 Task: Search one way flight ticket for 5 adults, 2 children, 1 infant in seat and 1 infant on lap in economy from Cody: Yellowstone Regional Airport to New Bern: Coastal Carolina Regional Airport (was Craven County Regional) on 8-4-2023. Choice of flights is Sun country airlines. Number of bags: 10 checked bags. Price is upto 83000. Outbound departure time preference is 15:45.
Action: Mouse moved to (321, 272)
Screenshot: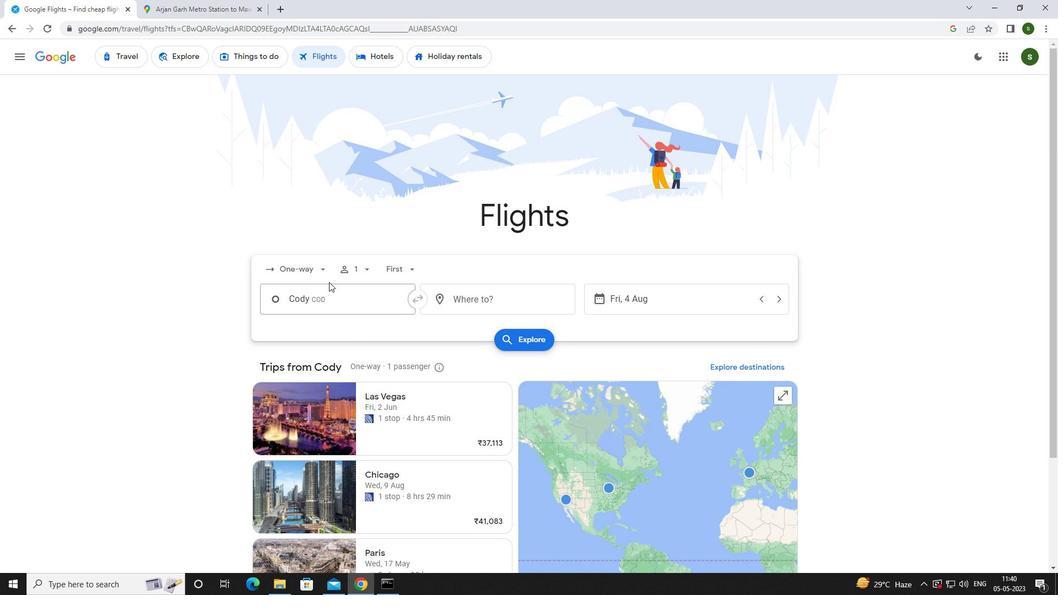 
Action: Mouse pressed left at (321, 272)
Screenshot: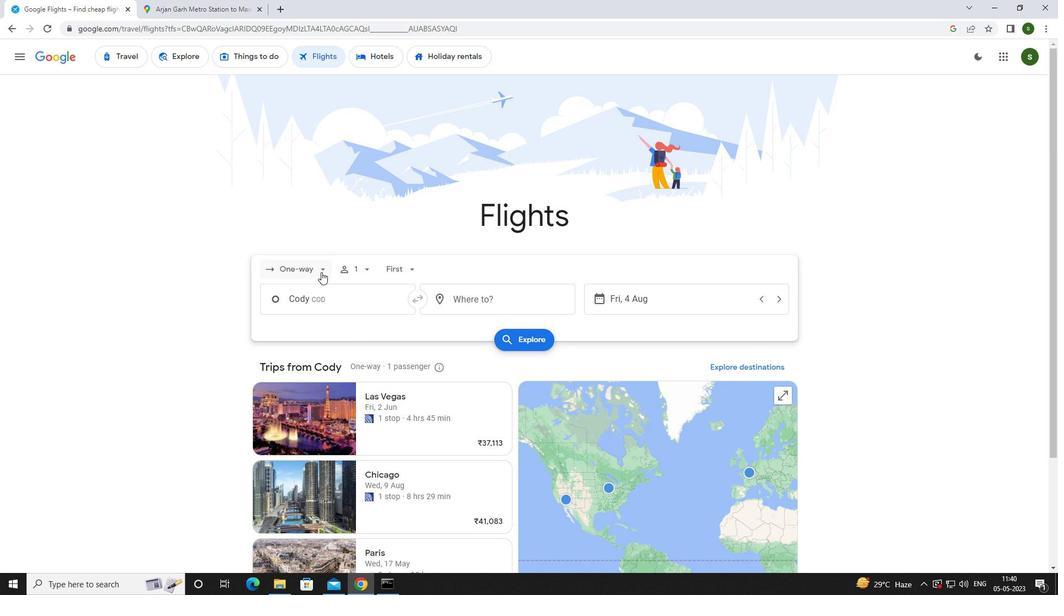 
Action: Mouse moved to (321, 313)
Screenshot: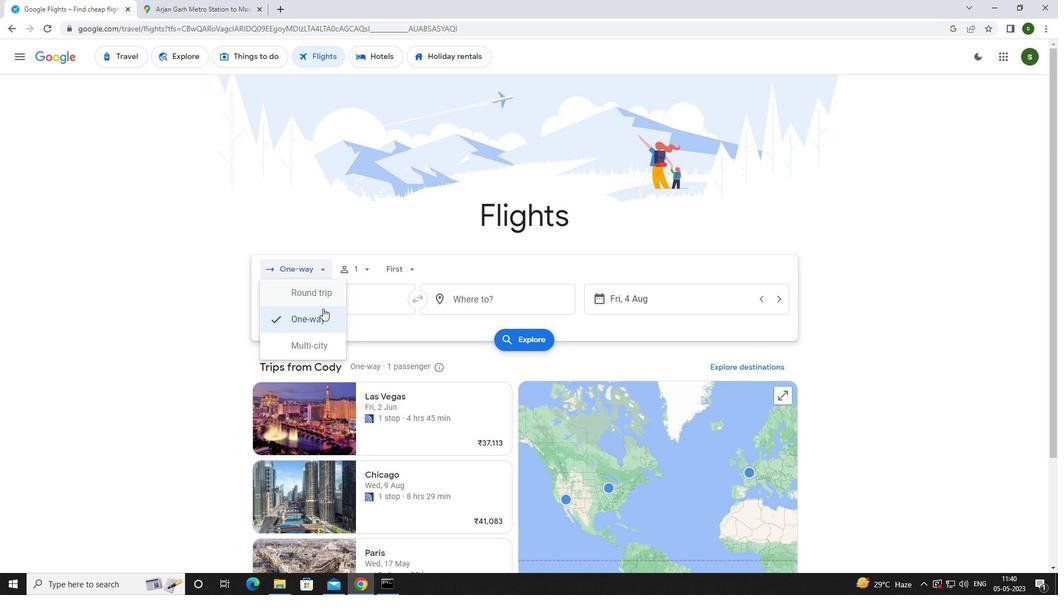 
Action: Mouse pressed left at (321, 313)
Screenshot: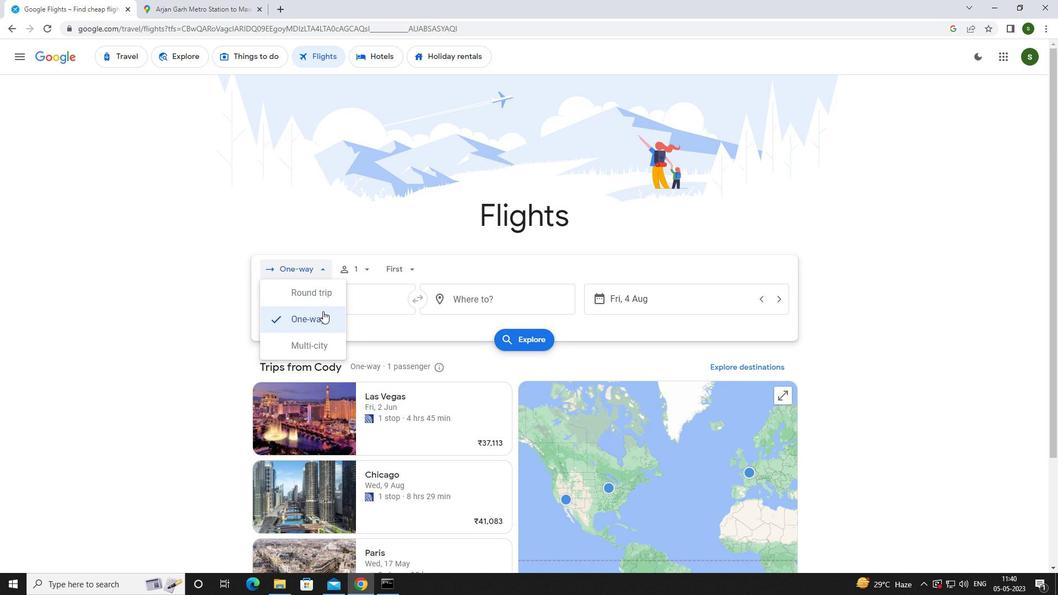
Action: Mouse moved to (368, 268)
Screenshot: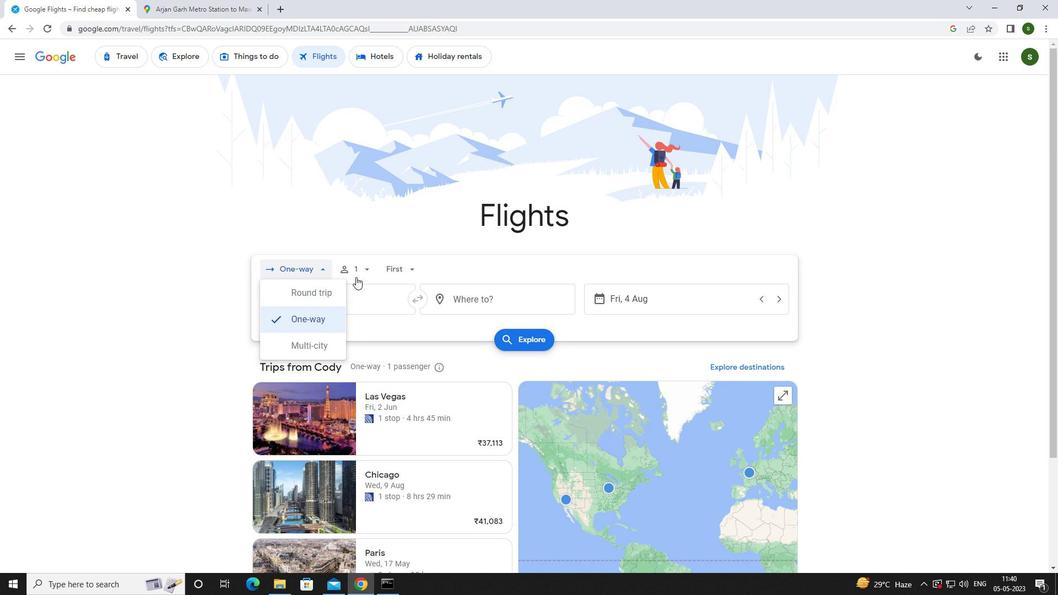 
Action: Mouse pressed left at (368, 268)
Screenshot: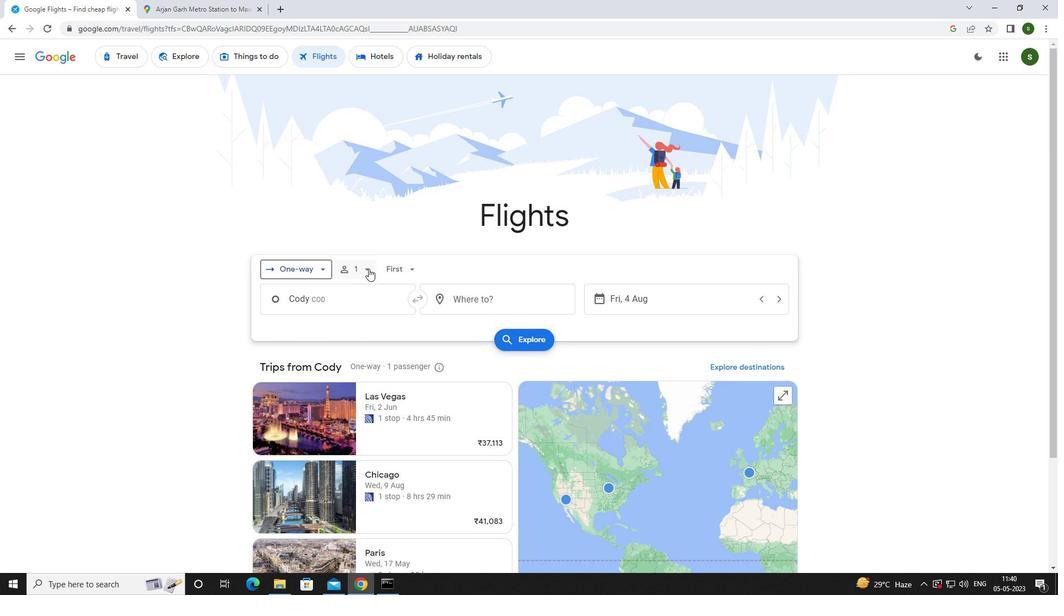 
Action: Mouse moved to (448, 295)
Screenshot: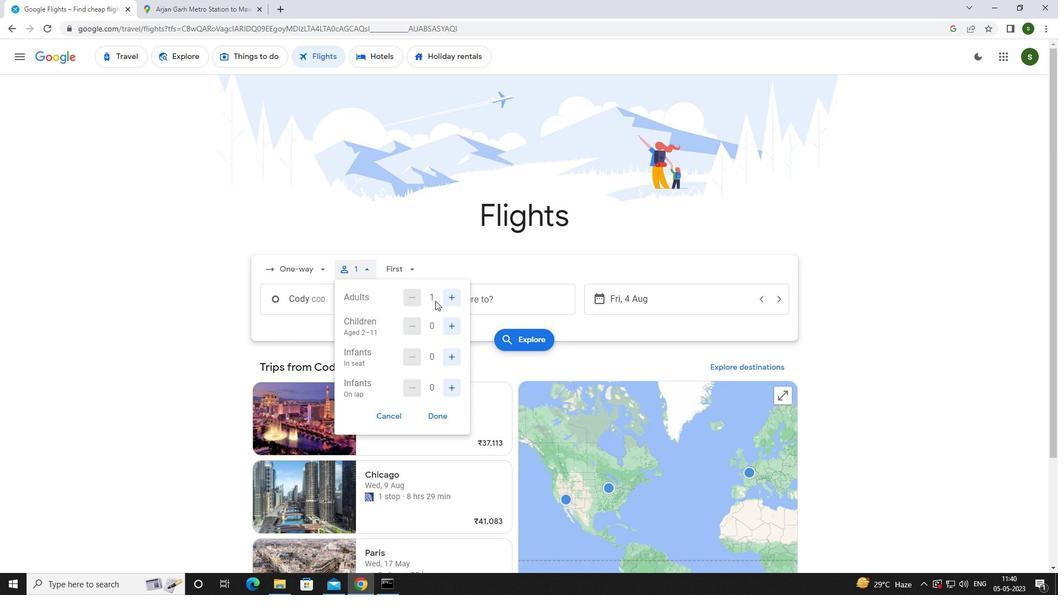 
Action: Mouse pressed left at (448, 295)
Screenshot: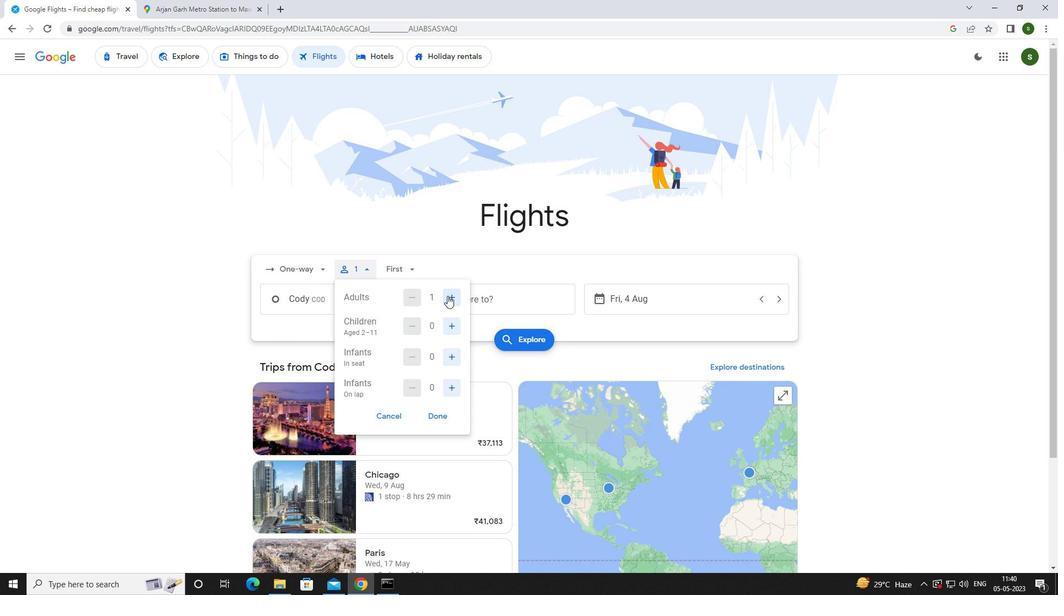 
Action: Mouse pressed left at (448, 295)
Screenshot: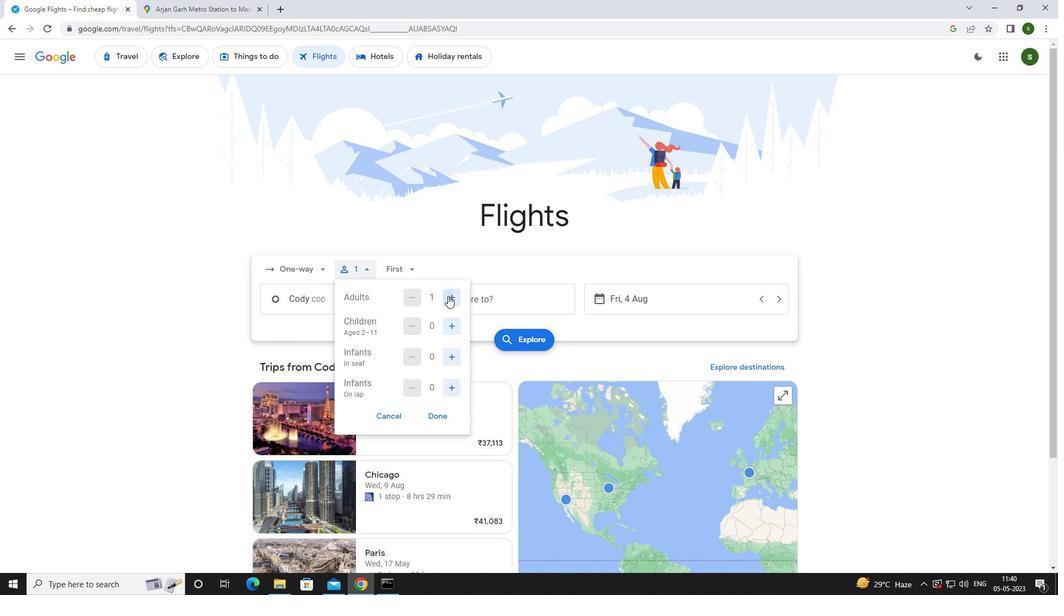 
Action: Mouse pressed left at (448, 295)
Screenshot: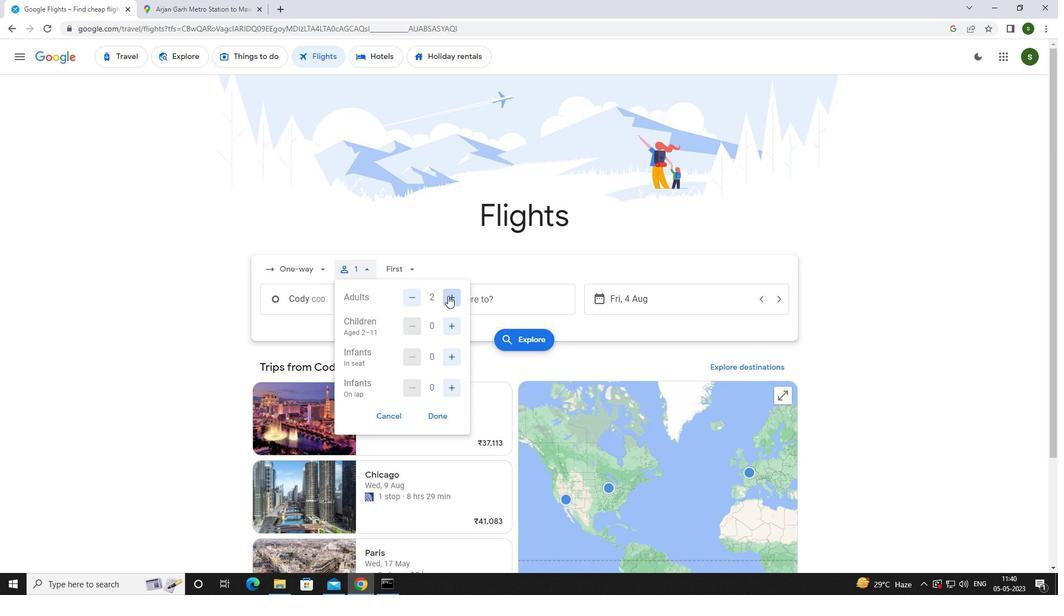 
Action: Mouse pressed left at (448, 295)
Screenshot: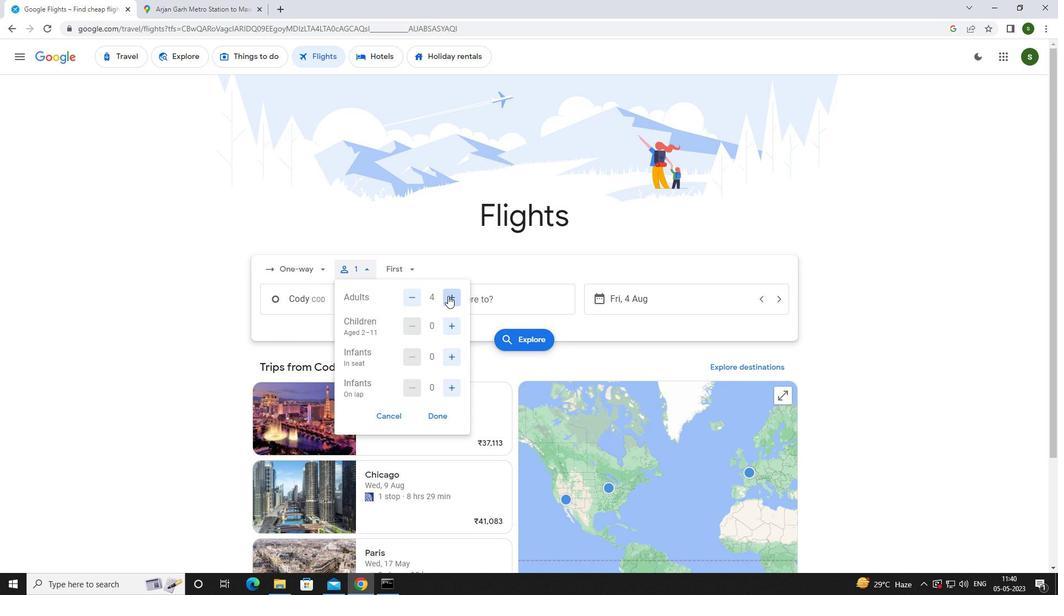 
Action: Mouse moved to (448, 322)
Screenshot: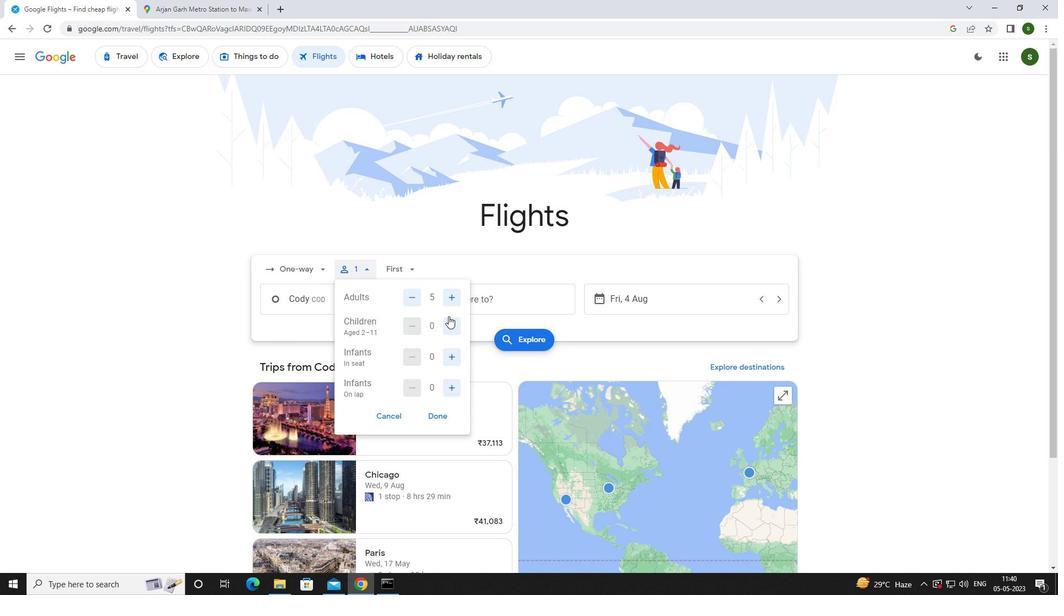 
Action: Mouse pressed left at (448, 322)
Screenshot: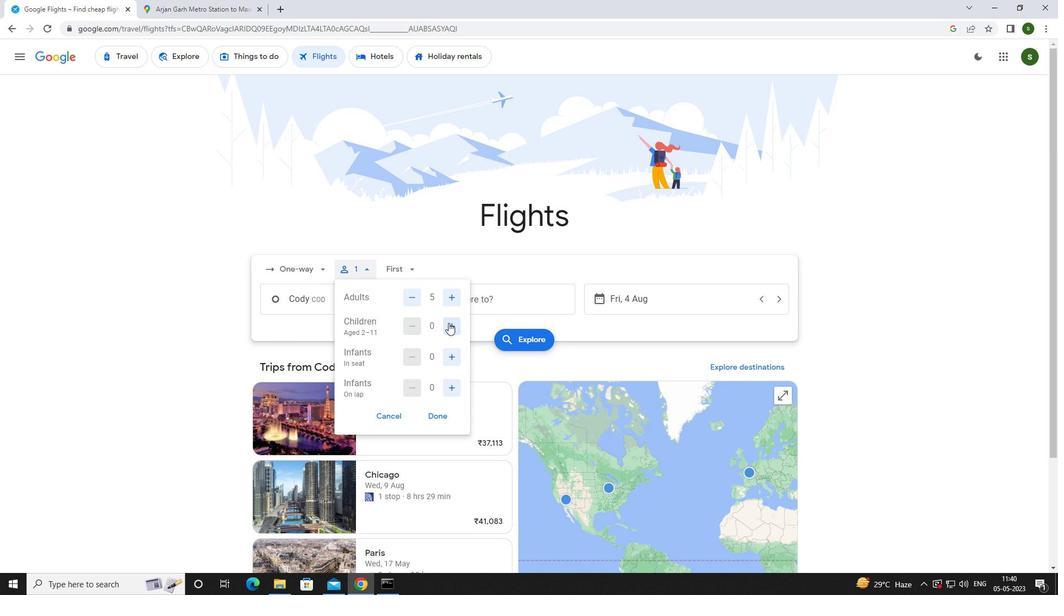 
Action: Mouse moved to (450, 322)
Screenshot: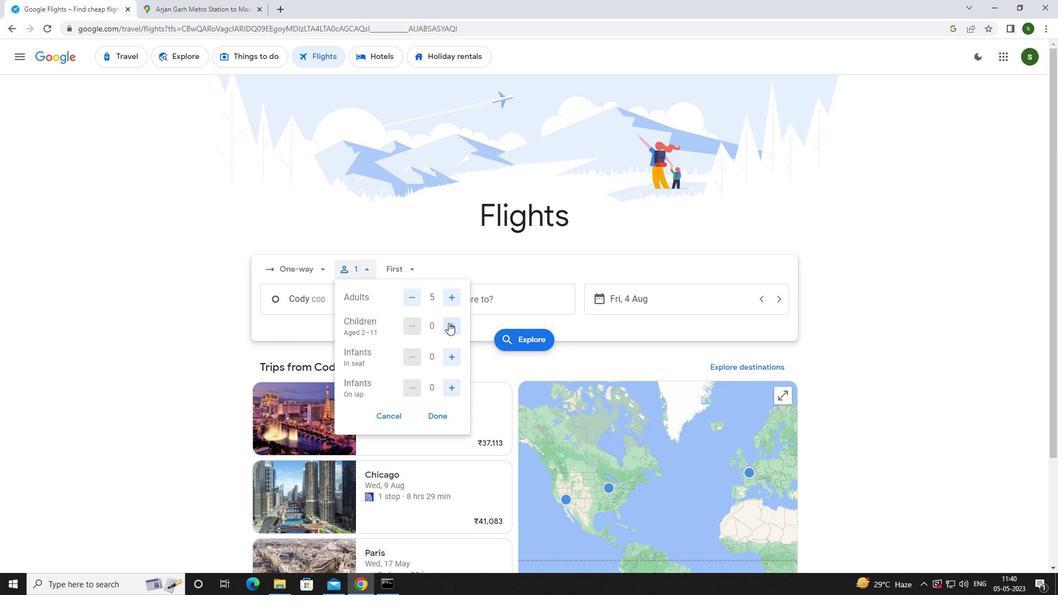 
Action: Mouse pressed left at (450, 322)
Screenshot: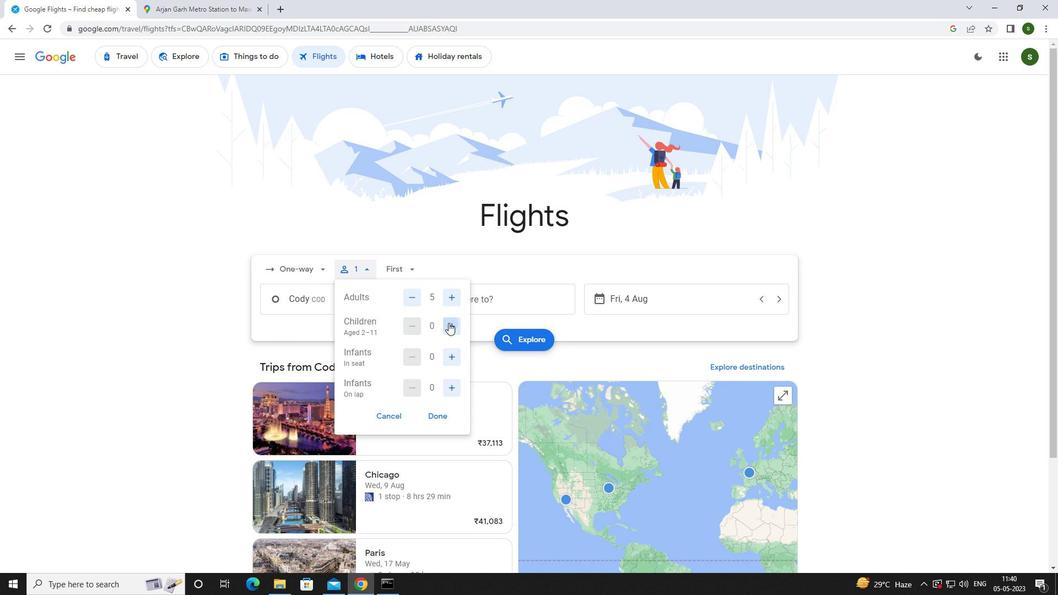 
Action: Mouse moved to (453, 349)
Screenshot: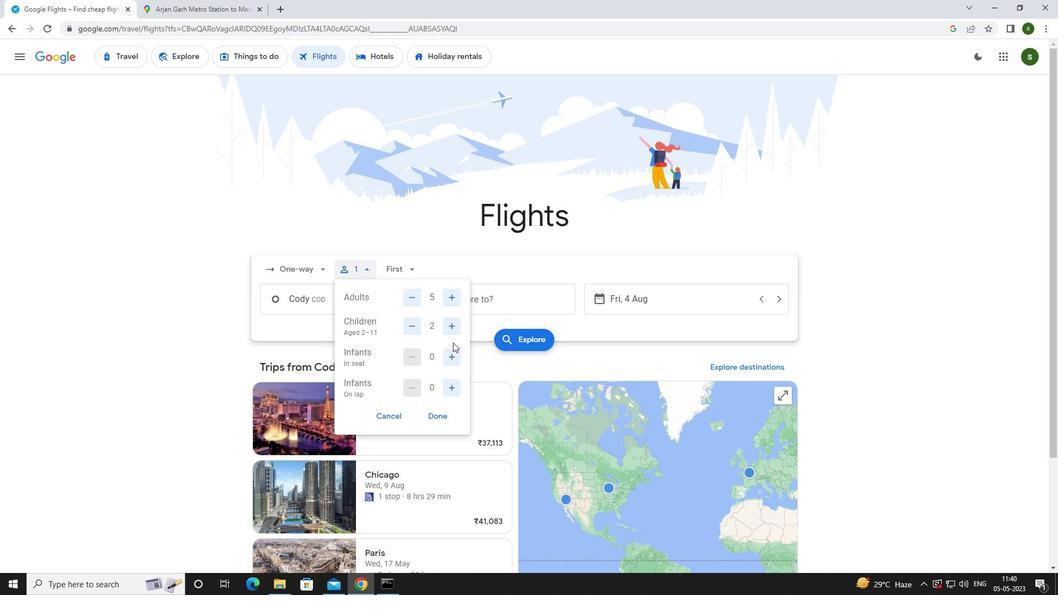 
Action: Mouse pressed left at (453, 349)
Screenshot: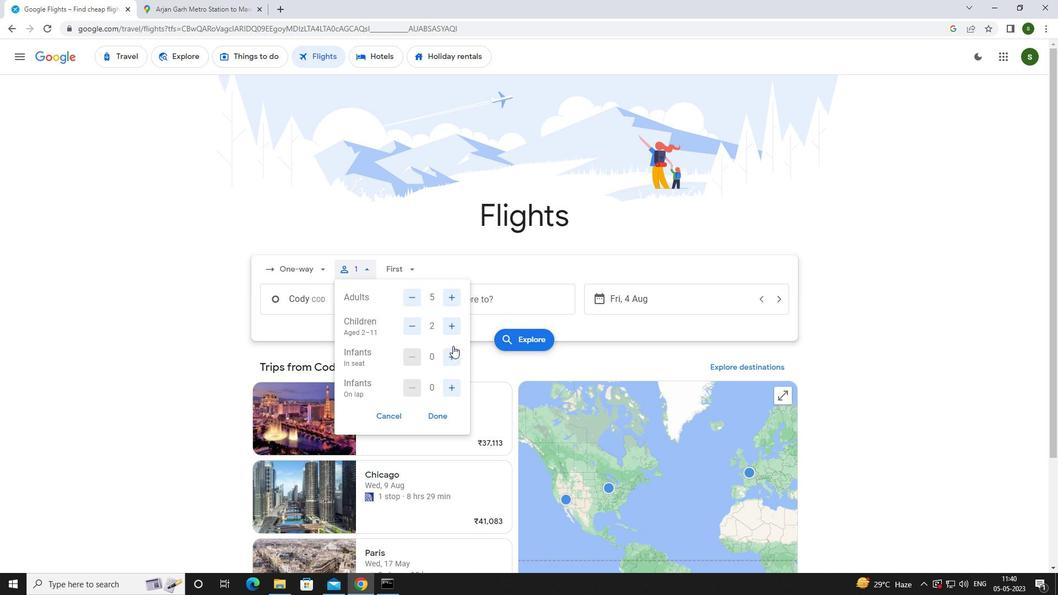 
Action: Mouse moved to (453, 388)
Screenshot: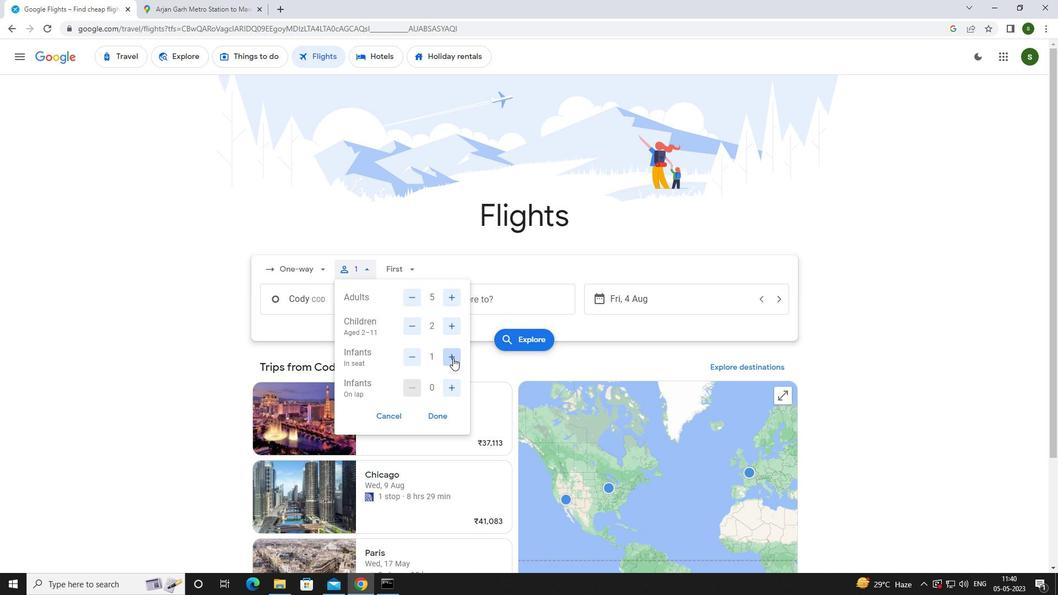 
Action: Mouse pressed left at (453, 388)
Screenshot: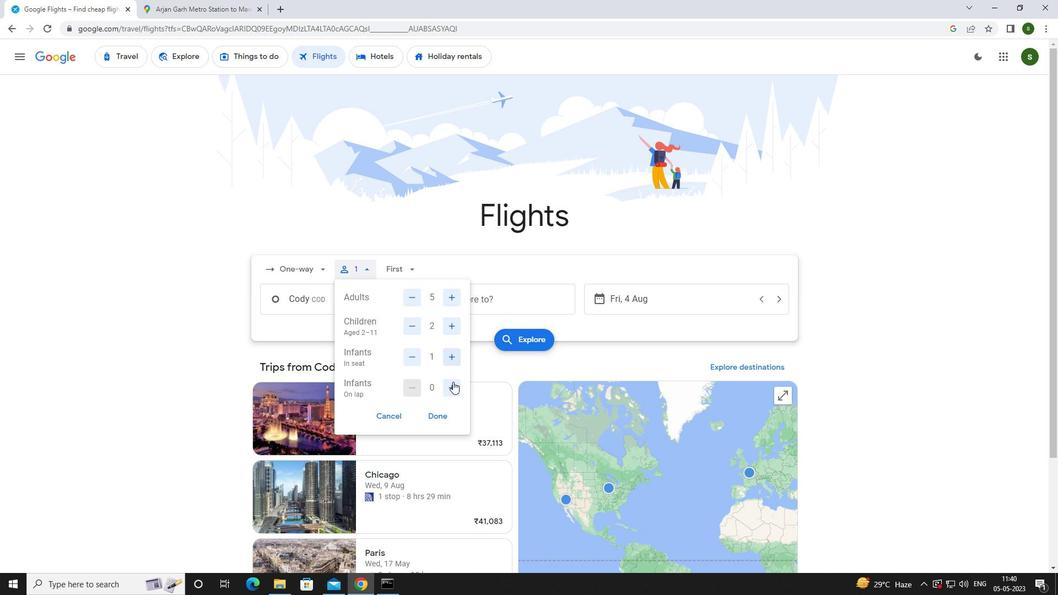 
Action: Mouse moved to (411, 272)
Screenshot: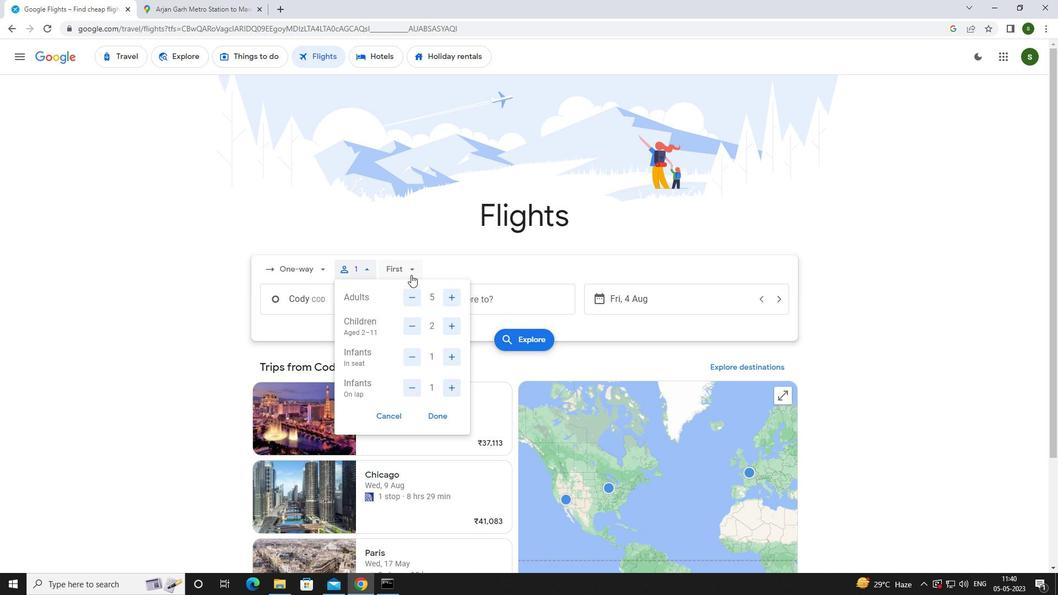 
Action: Mouse pressed left at (411, 272)
Screenshot: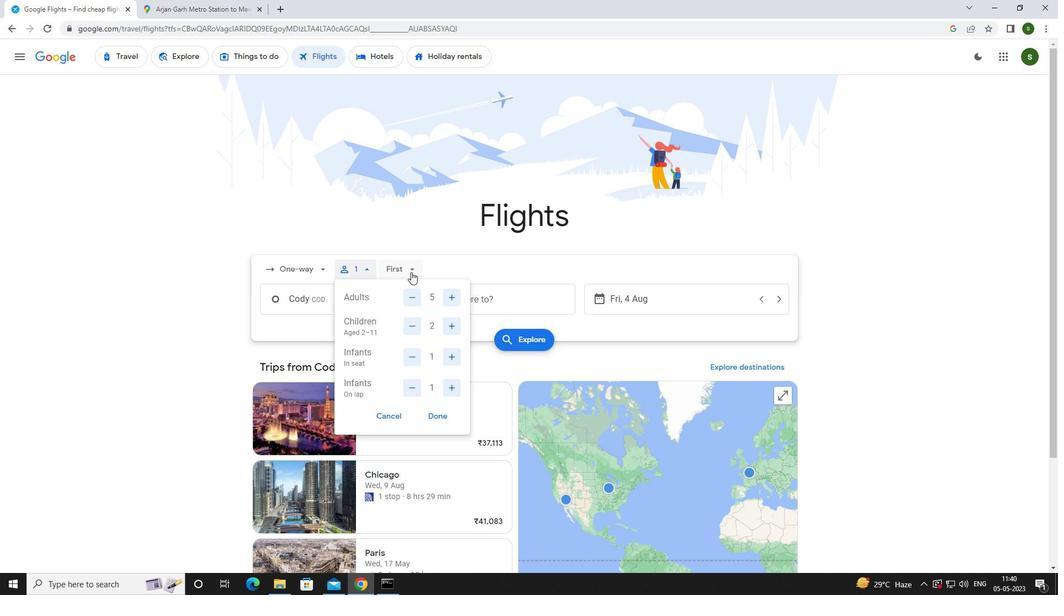 
Action: Mouse moved to (416, 295)
Screenshot: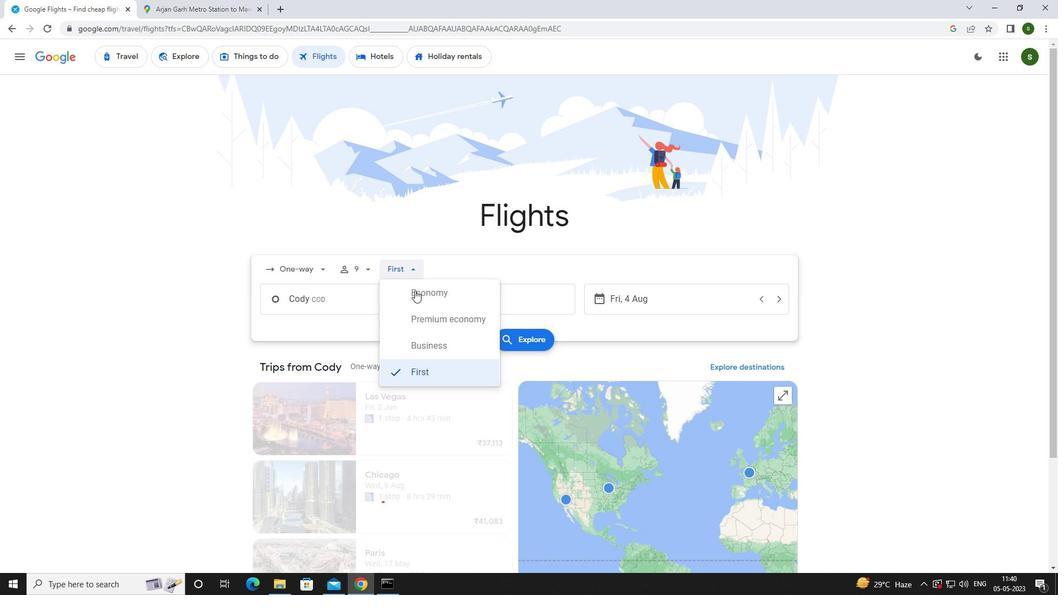 
Action: Mouse pressed left at (416, 295)
Screenshot: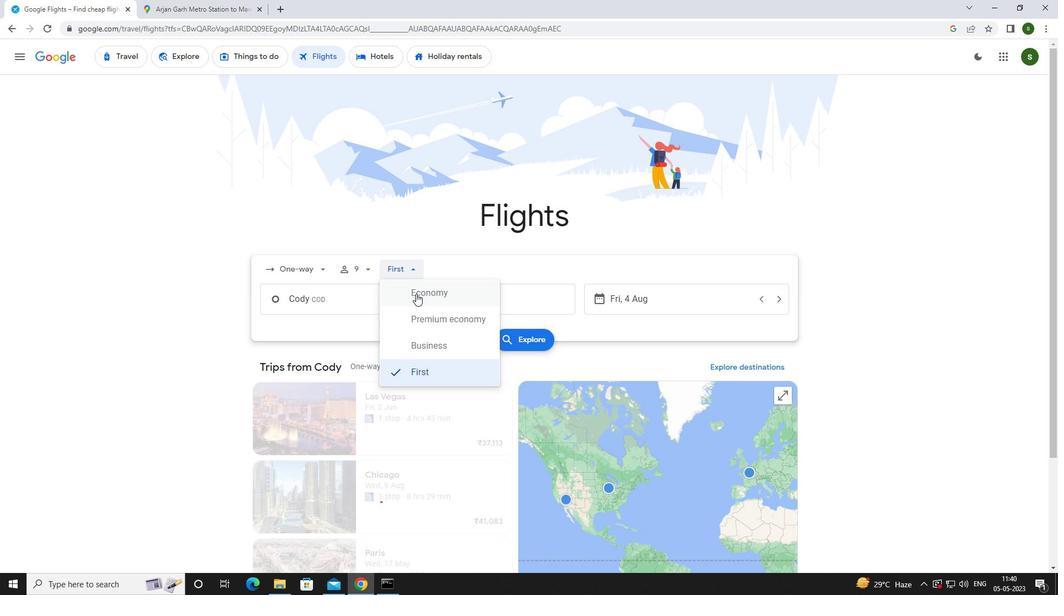 
Action: Mouse moved to (379, 298)
Screenshot: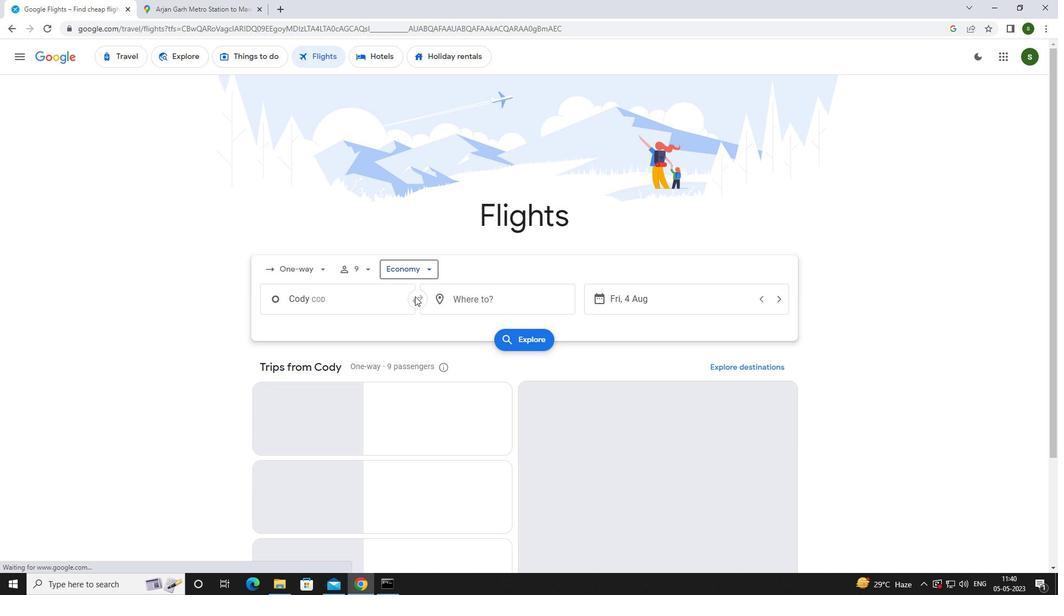 
Action: Mouse pressed left at (379, 298)
Screenshot: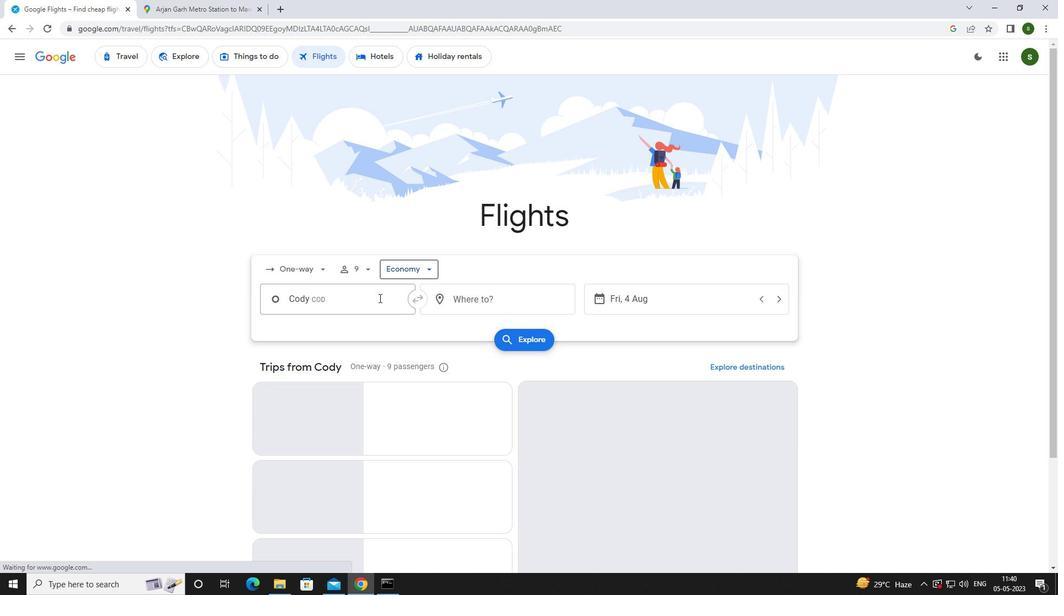 
Action: Key pressed <Key.caps_lock>c<Key.caps_lock>ody
Screenshot: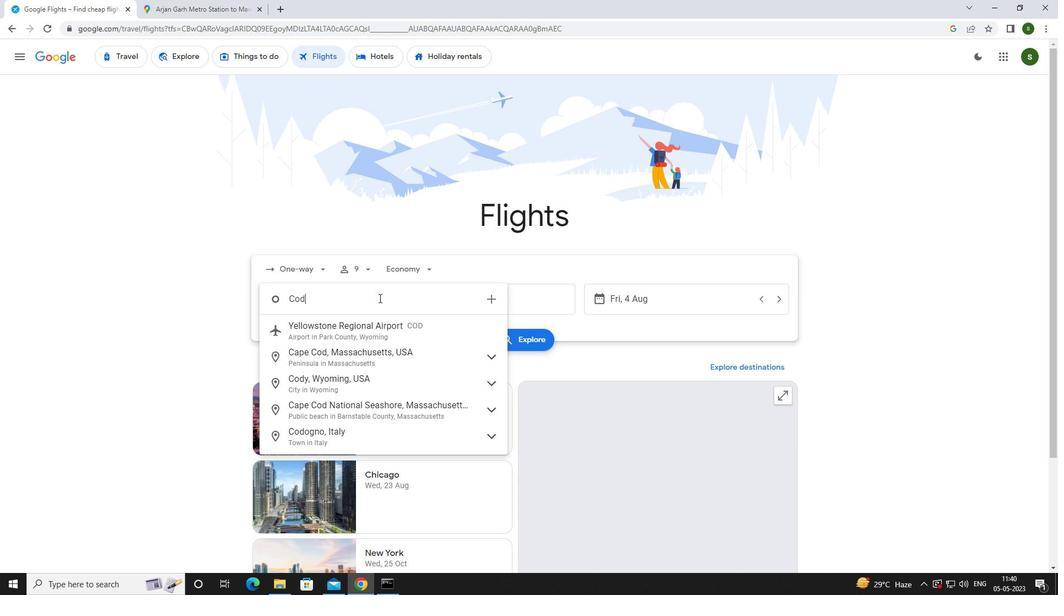 
Action: Mouse moved to (387, 363)
Screenshot: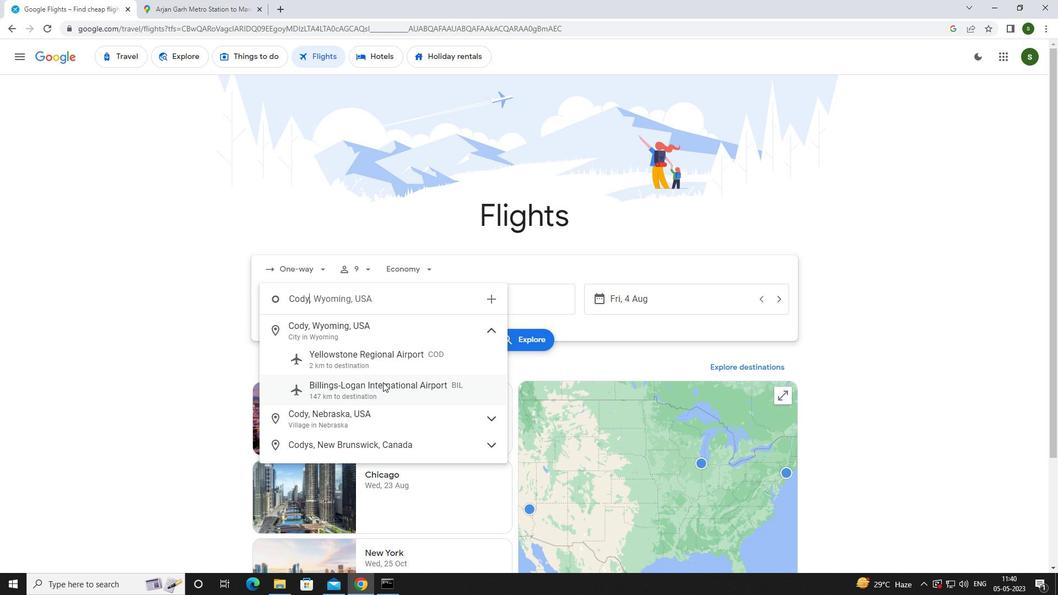 
Action: Mouse pressed left at (387, 363)
Screenshot: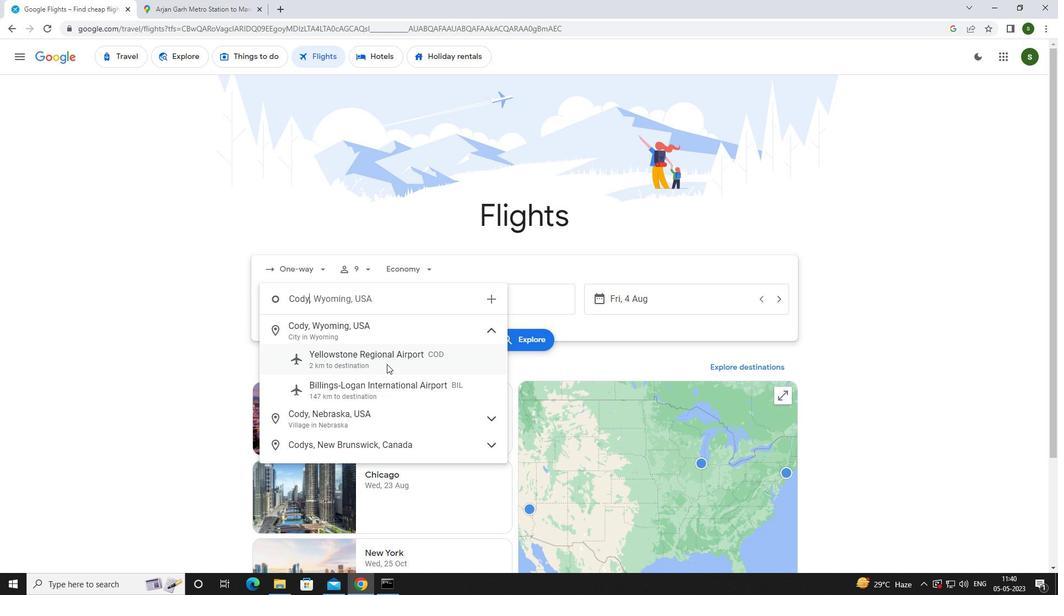 
Action: Mouse moved to (484, 294)
Screenshot: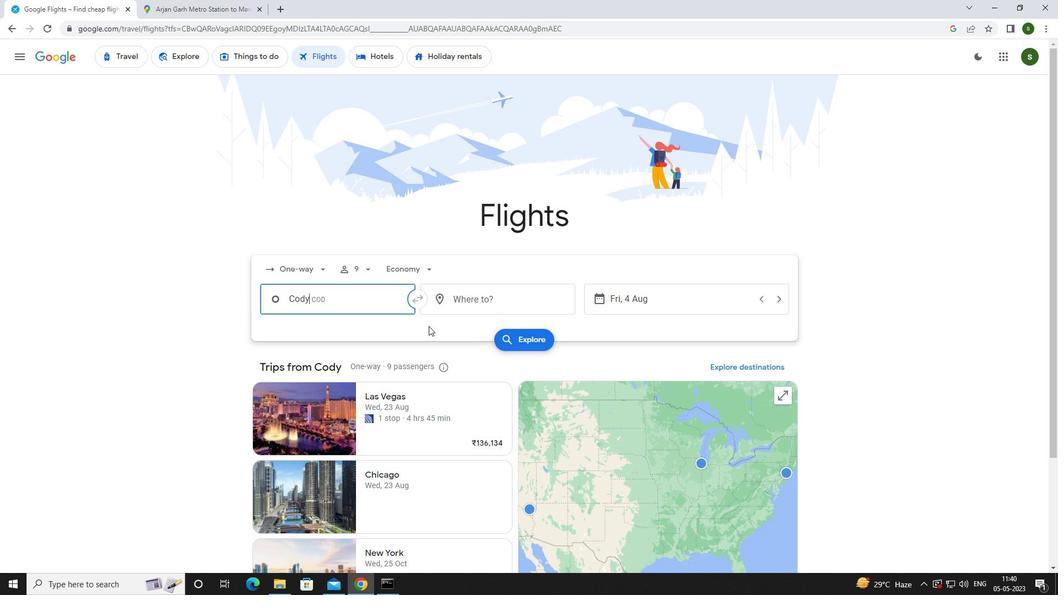 
Action: Mouse pressed left at (484, 294)
Screenshot: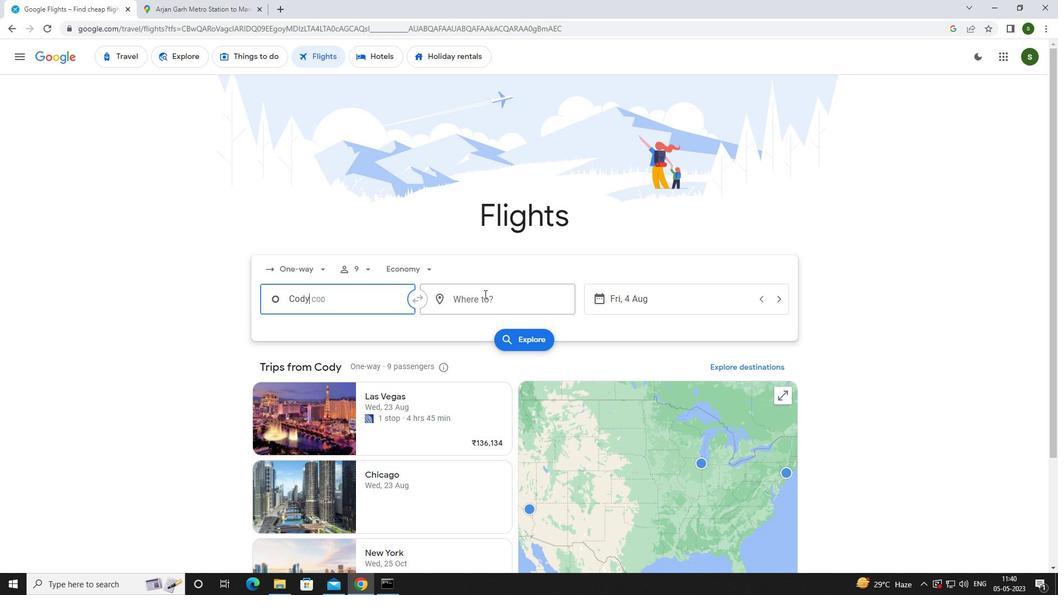 
Action: Key pressed <Key.caps_lock>c<Key.caps_lock>oastal
Screenshot: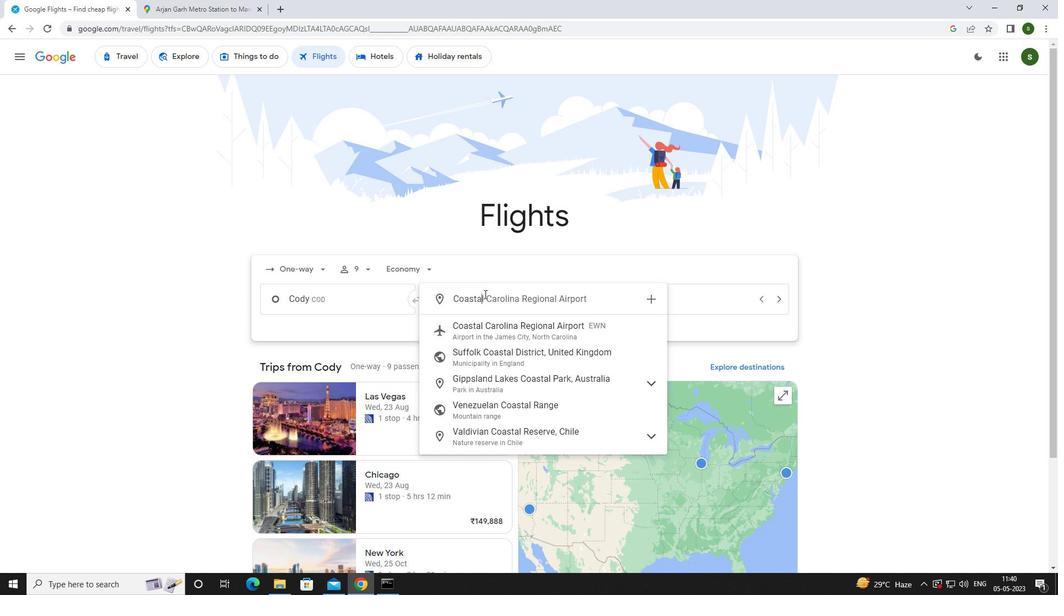 
Action: Mouse moved to (499, 324)
Screenshot: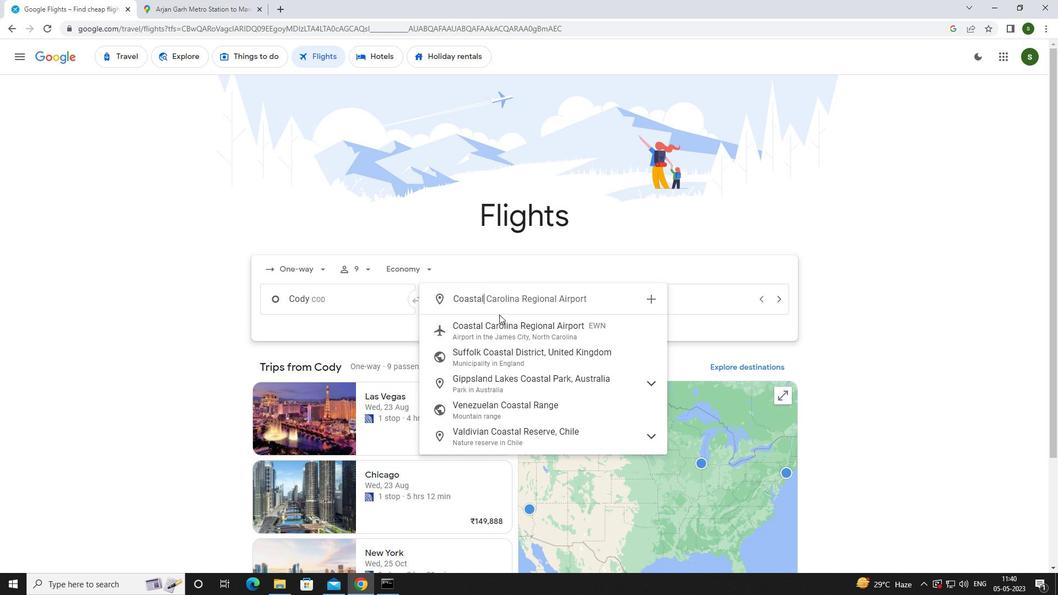 
Action: Mouse pressed left at (499, 324)
Screenshot: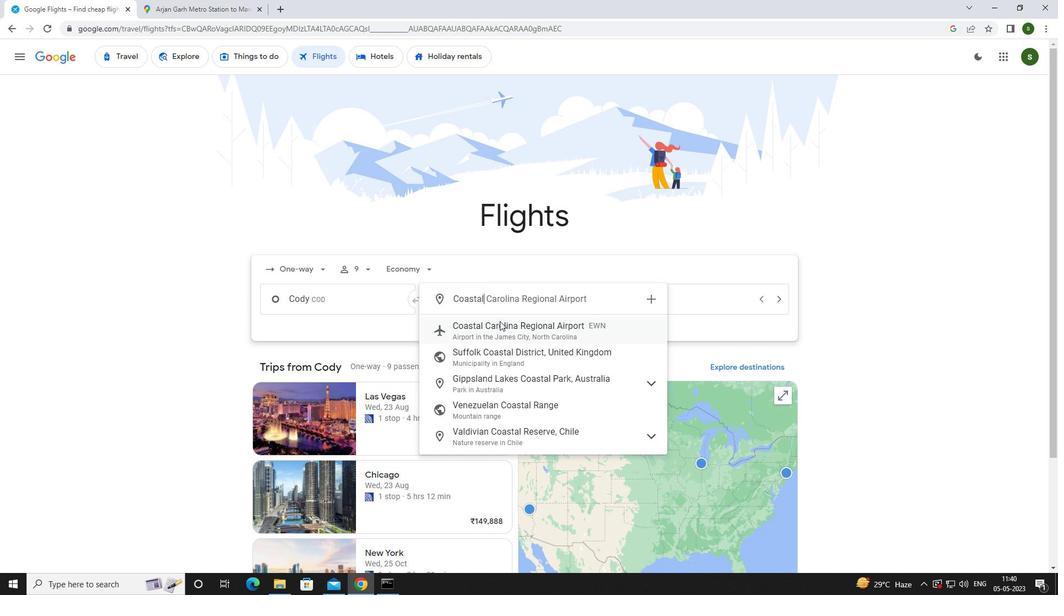 
Action: Mouse moved to (663, 297)
Screenshot: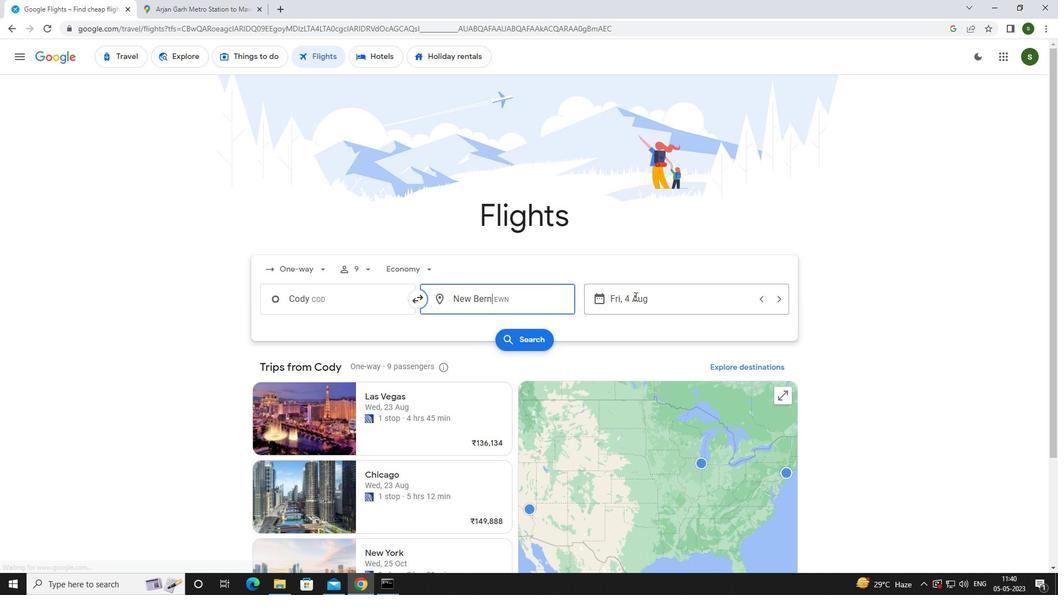 
Action: Mouse pressed left at (663, 297)
Screenshot: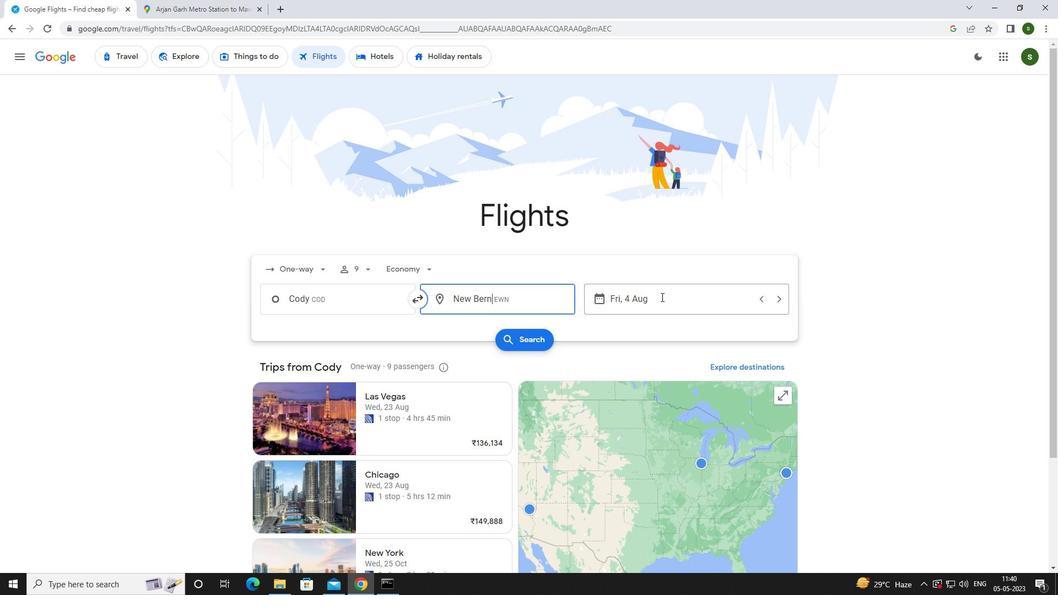 
Action: Mouse moved to (531, 372)
Screenshot: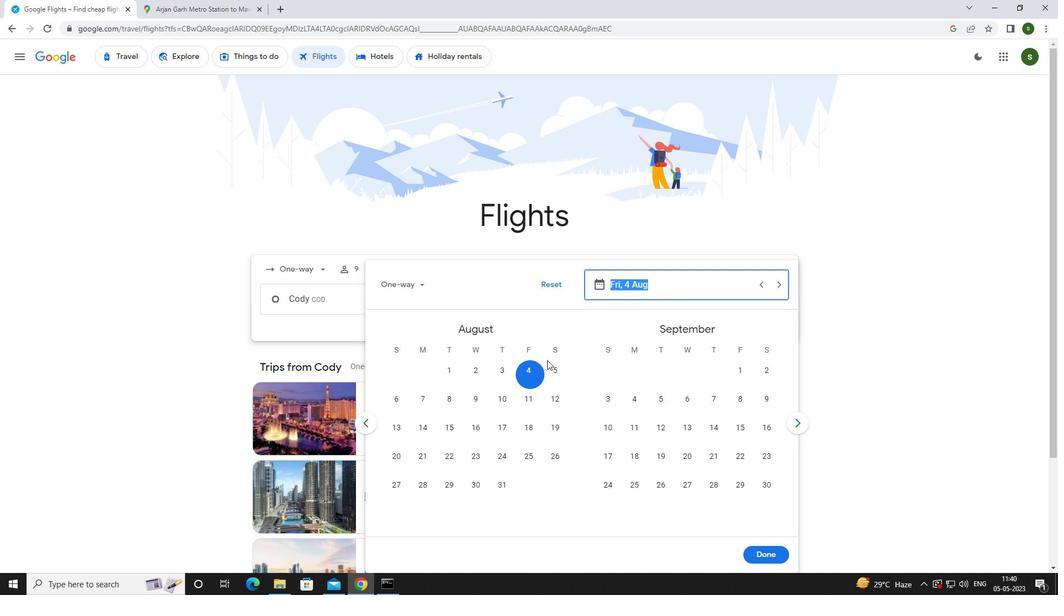 
Action: Mouse pressed left at (531, 372)
Screenshot: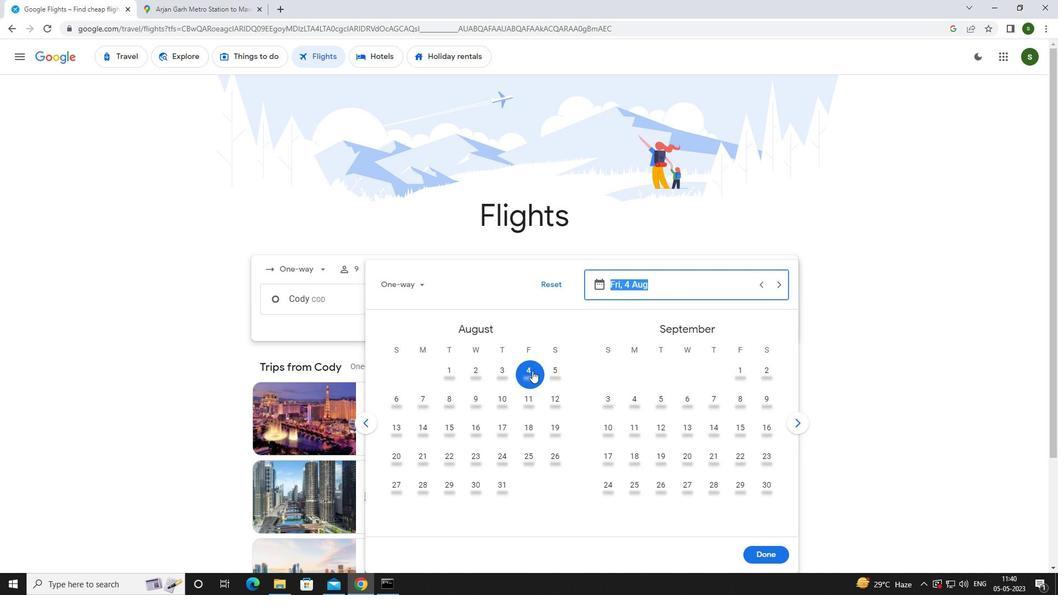 
Action: Mouse moved to (771, 550)
Screenshot: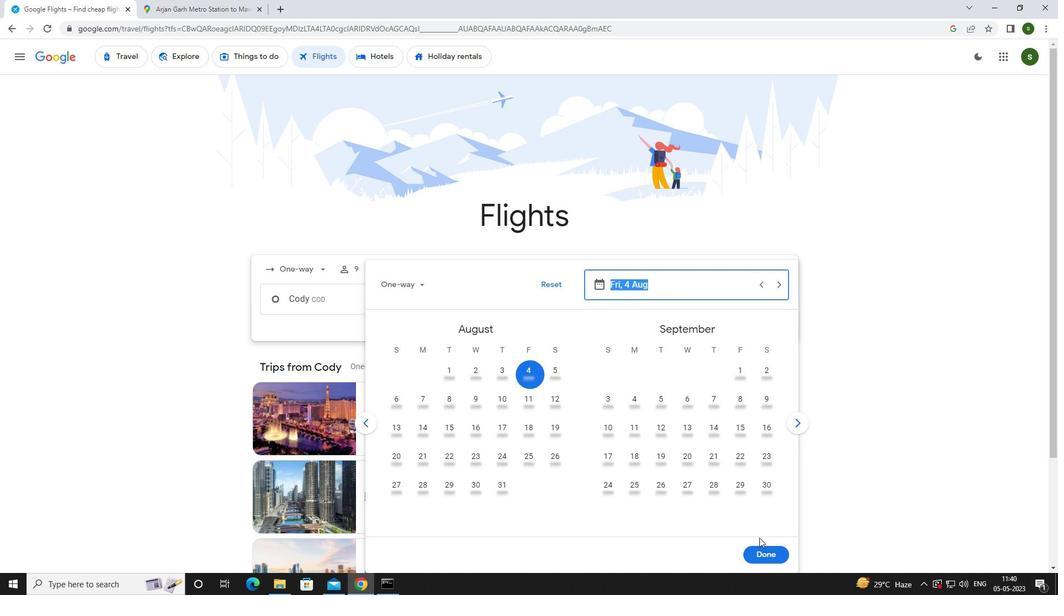 
Action: Mouse pressed left at (771, 550)
Screenshot: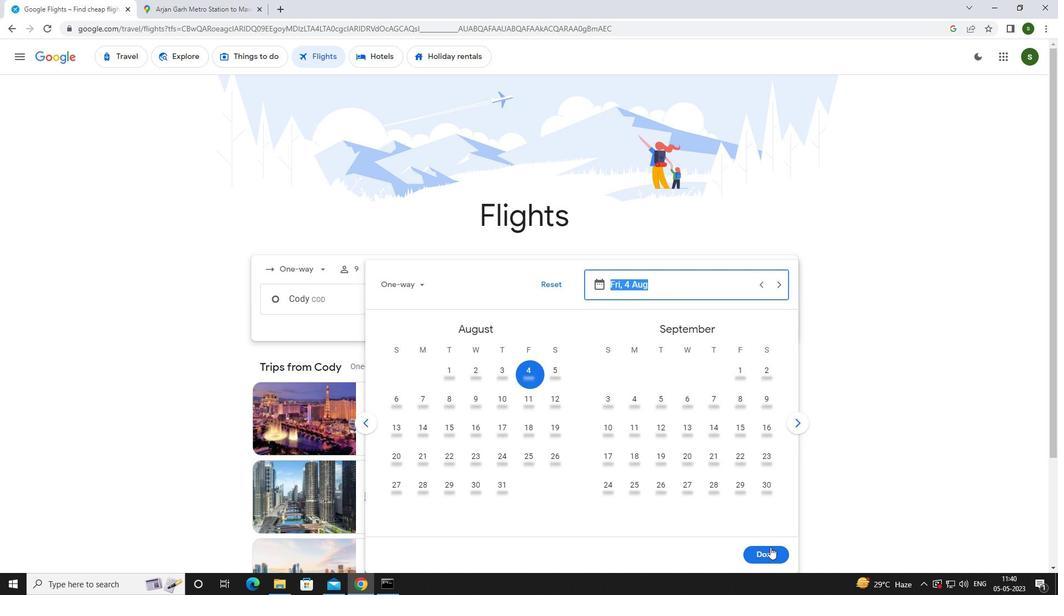 
Action: Mouse moved to (520, 342)
Screenshot: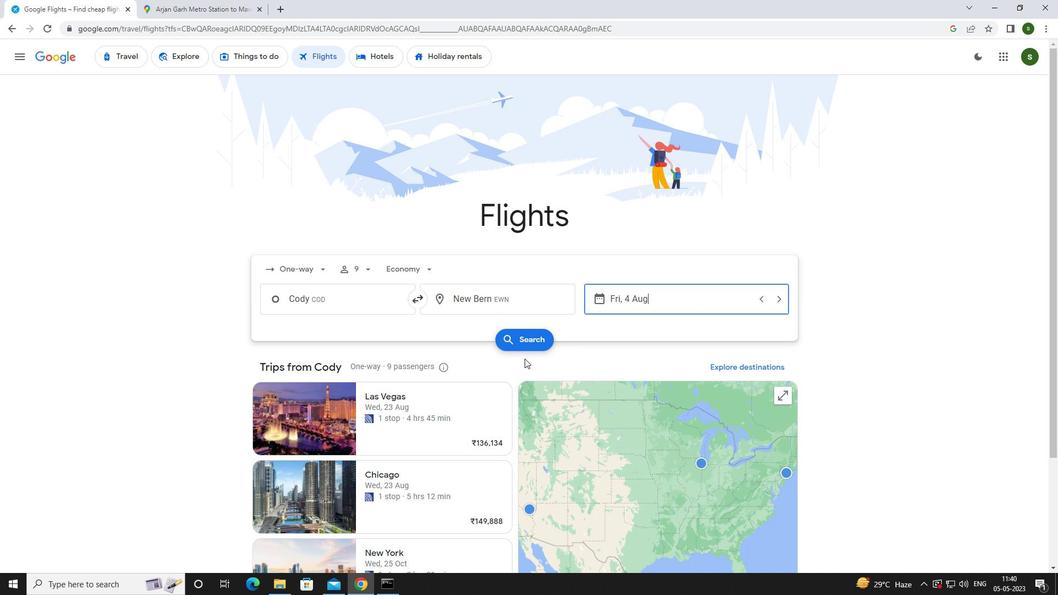 
Action: Mouse pressed left at (520, 342)
Screenshot: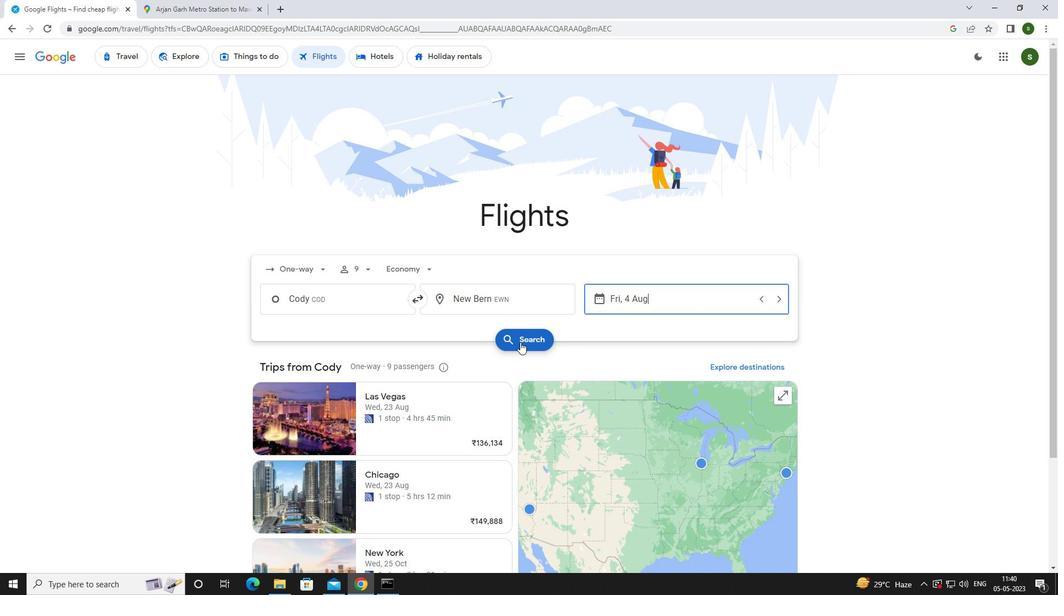 
Action: Mouse moved to (282, 159)
Screenshot: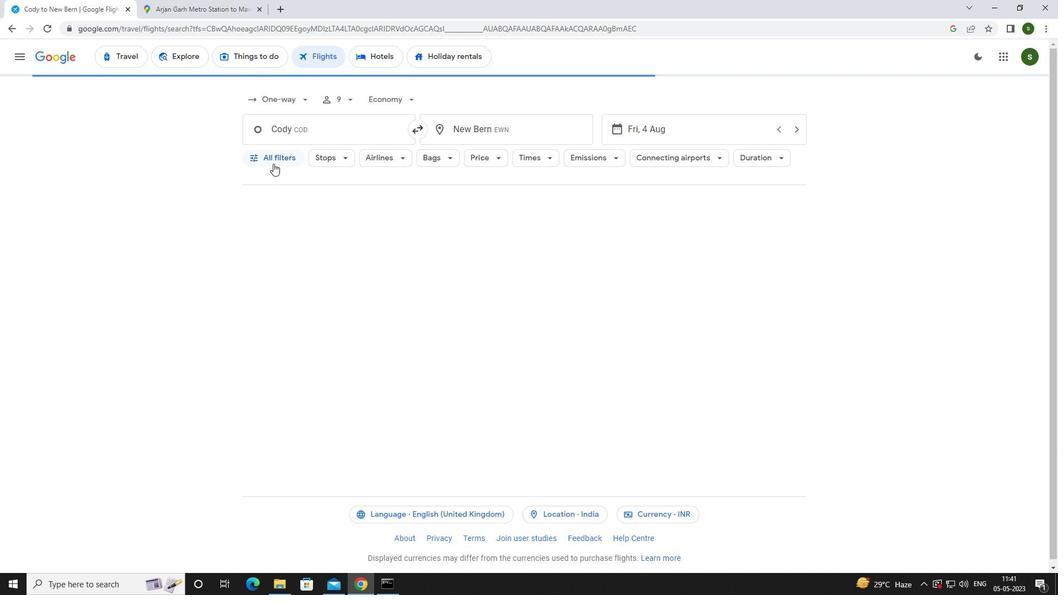 
Action: Mouse pressed left at (282, 159)
Screenshot: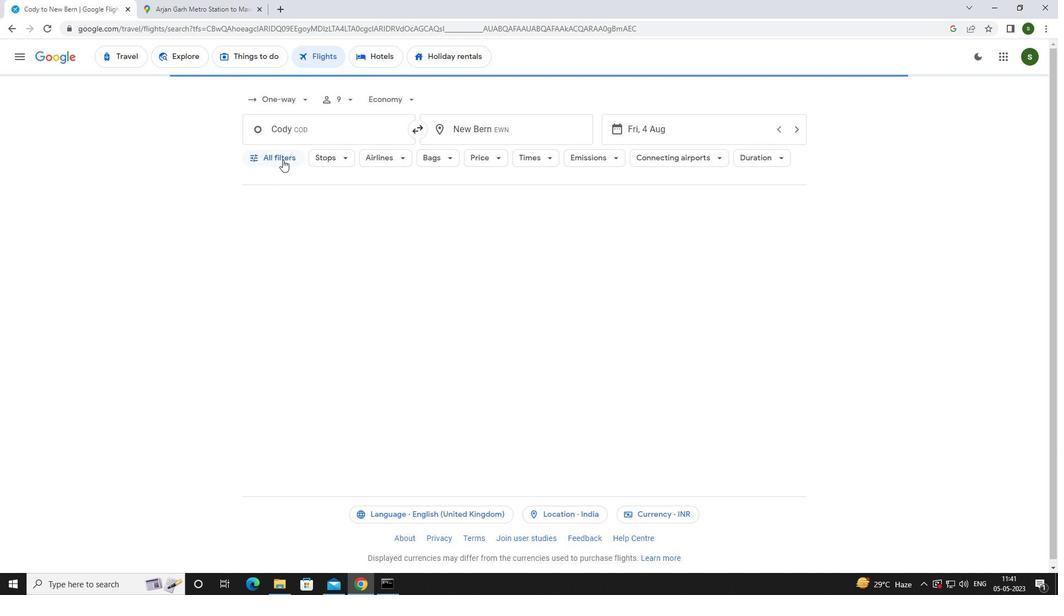 
Action: Mouse moved to (413, 394)
Screenshot: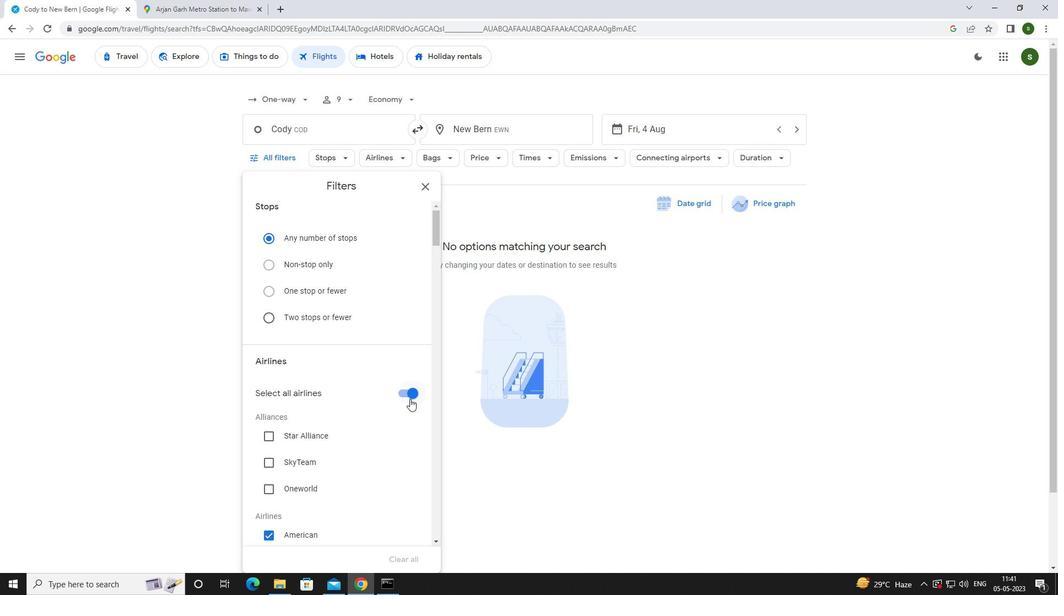 
Action: Mouse pressed left at (413, 394)
Screenshot: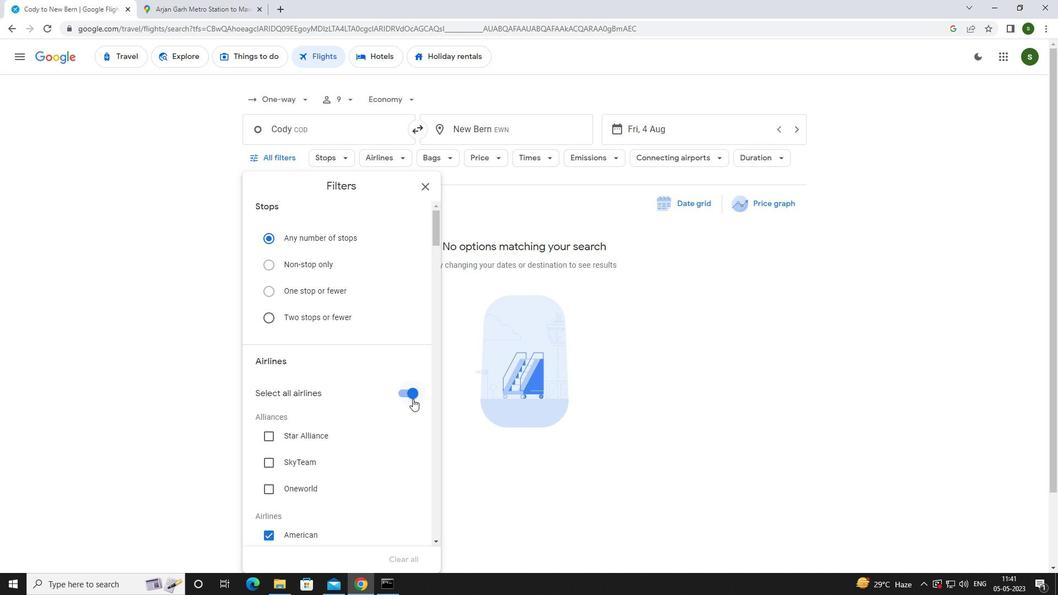 
Action: Mouse moved to (384, 370)
Screenshot: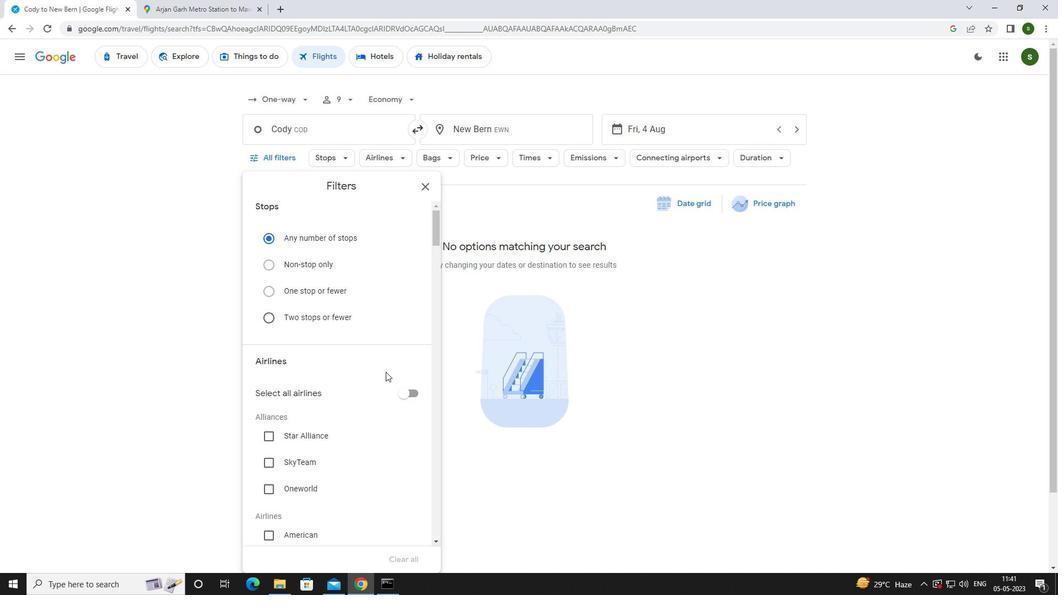 
Action: Mouse scrolled (384, 370) with delta (0, 0)
Screenshot: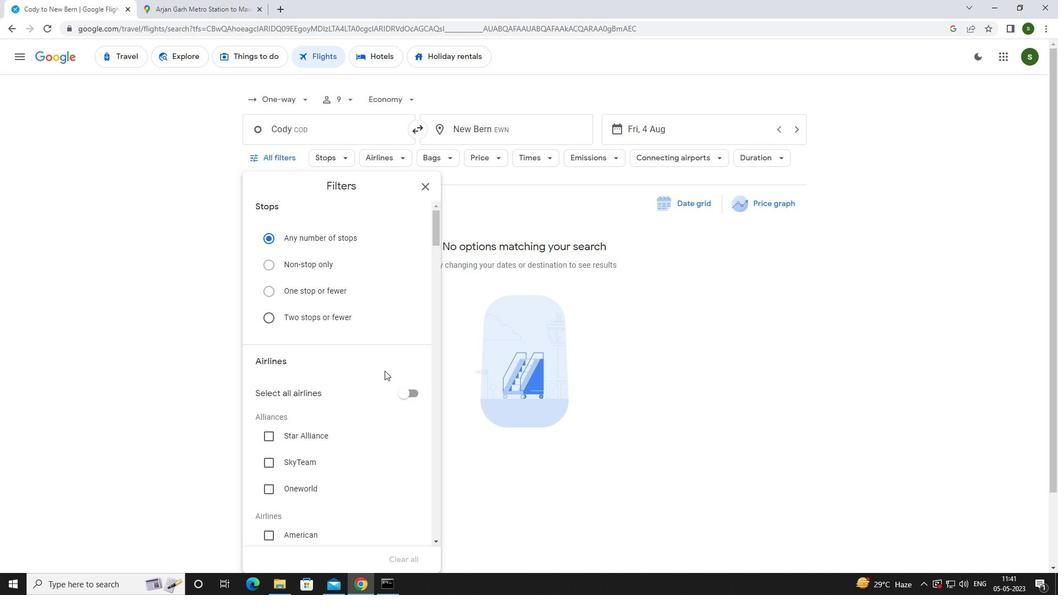 
Action: Mouse scrolled (384, 370) with delta (0, 0)
Screenshot: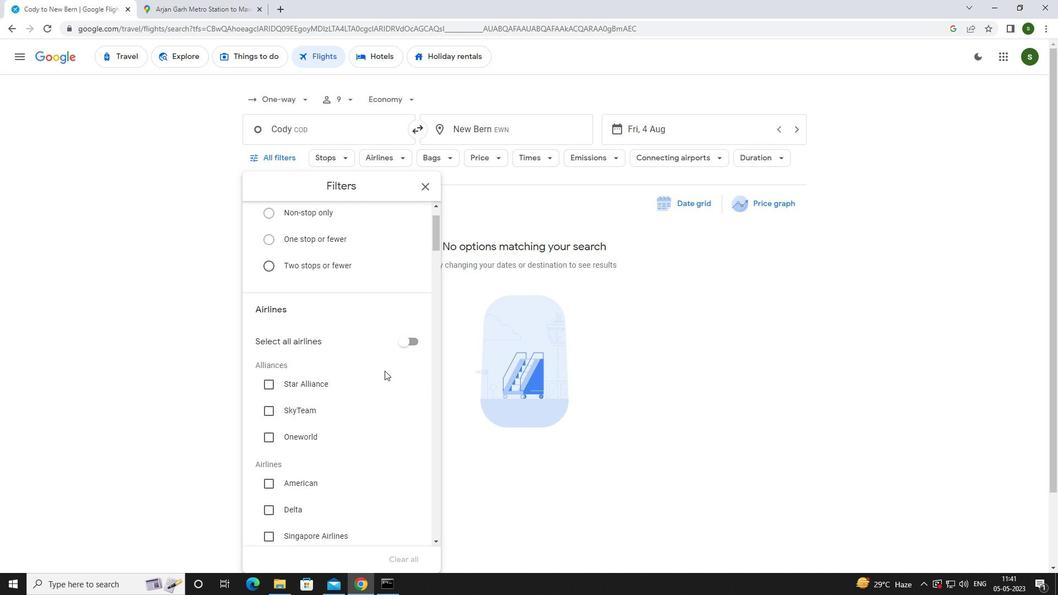 
Action: Mouse scrolled (384, 370) with delta (0, 0)
Screenshot: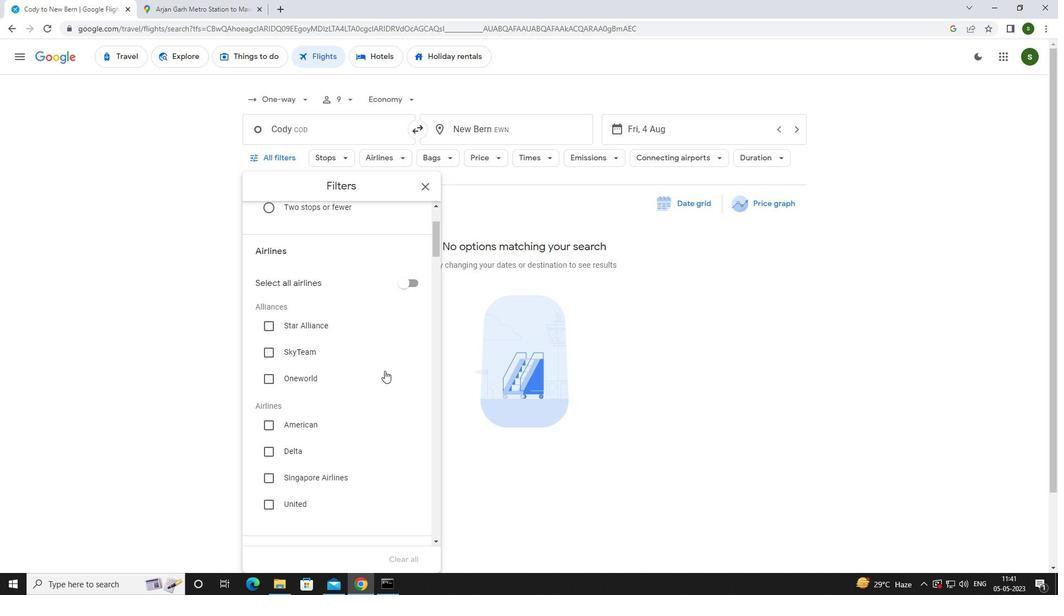 
Action: Mouse scrolled (384, 370) with delta (0, 0)
Screenshot: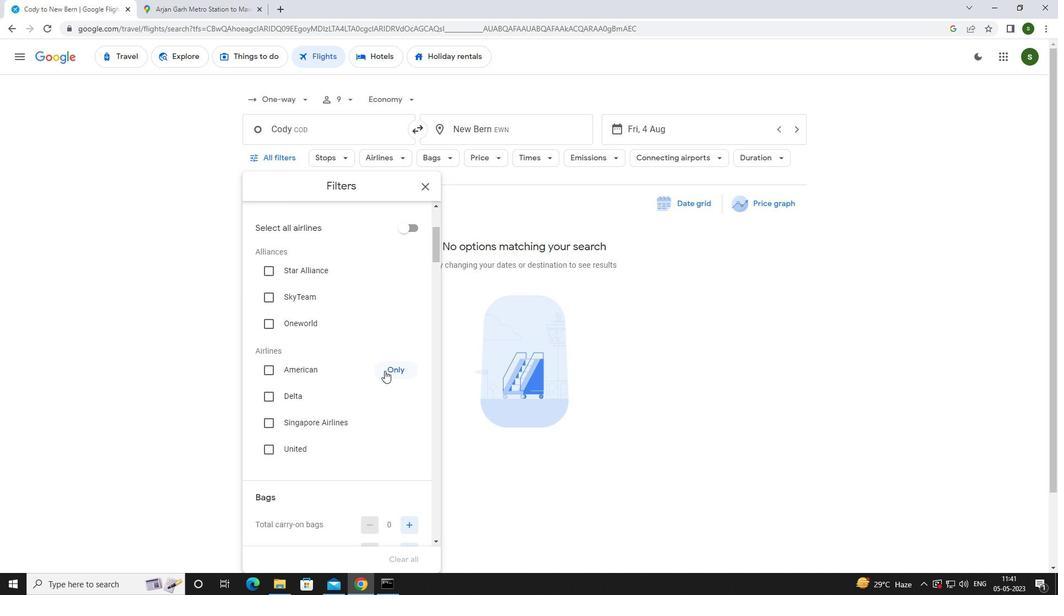 
Action: Mouse scrolled (384, 370) with delta (0, 0)
Screenshot: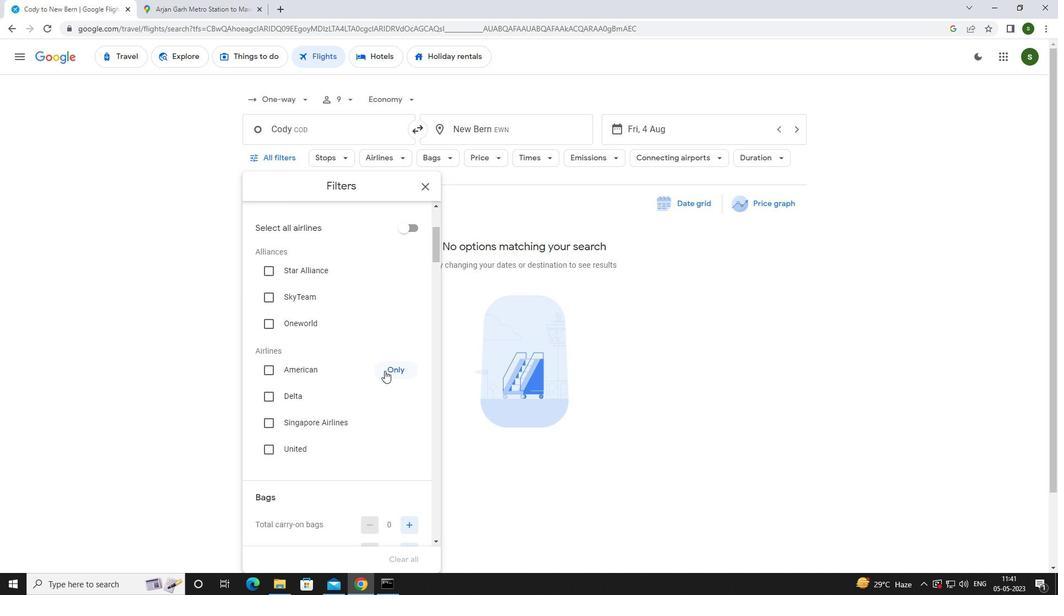 
Action: Mouse scrolled (384, 370) with delta (0, 0)
Screenshot: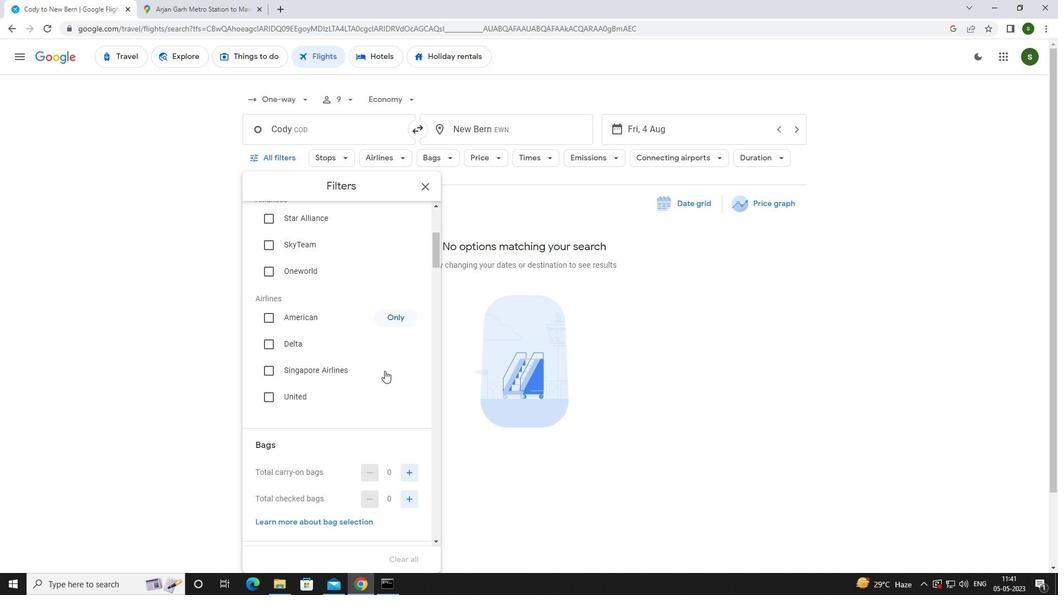 
Action: Mouse moved to (412, 386)
Screenshot: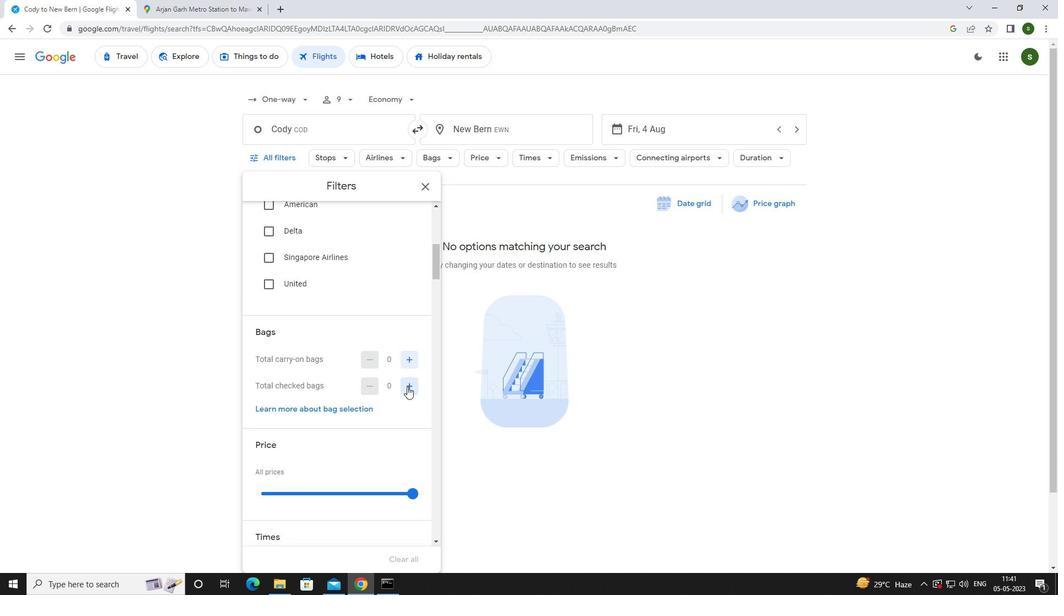 
Action: Mouse pressed left at (412, 386)
Screenshot: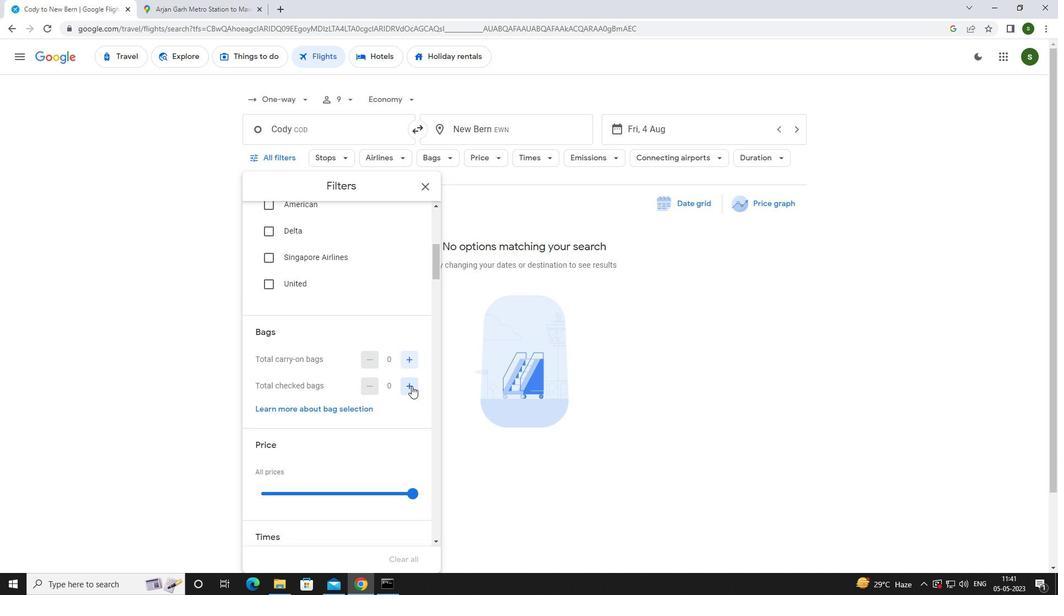 
Action: Mouse pressed left at (412, 386)
Screenshot: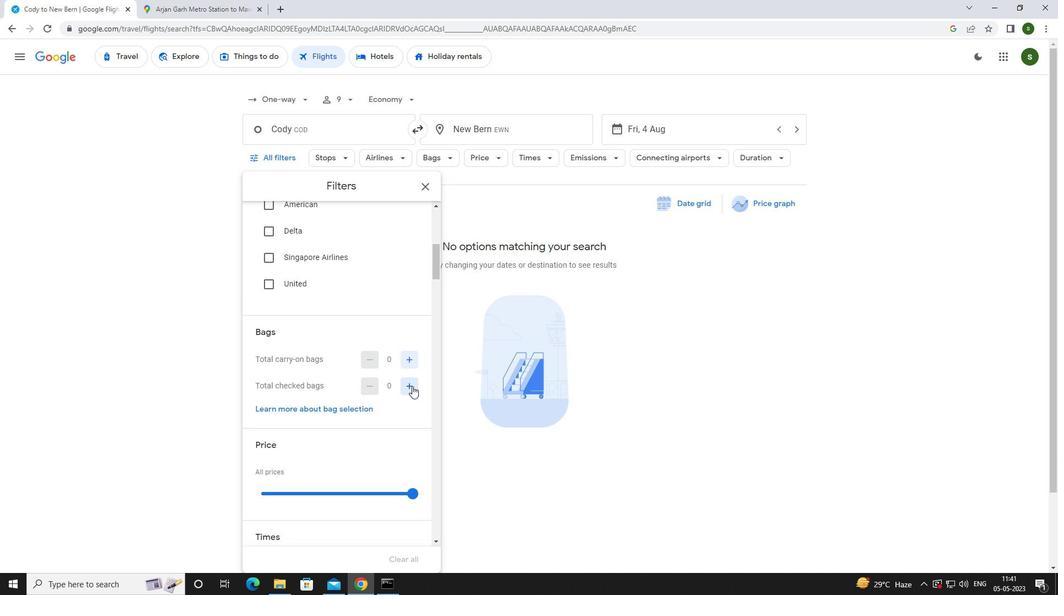 
Action: Mouse pressed left at (412, 386)
Screenshot: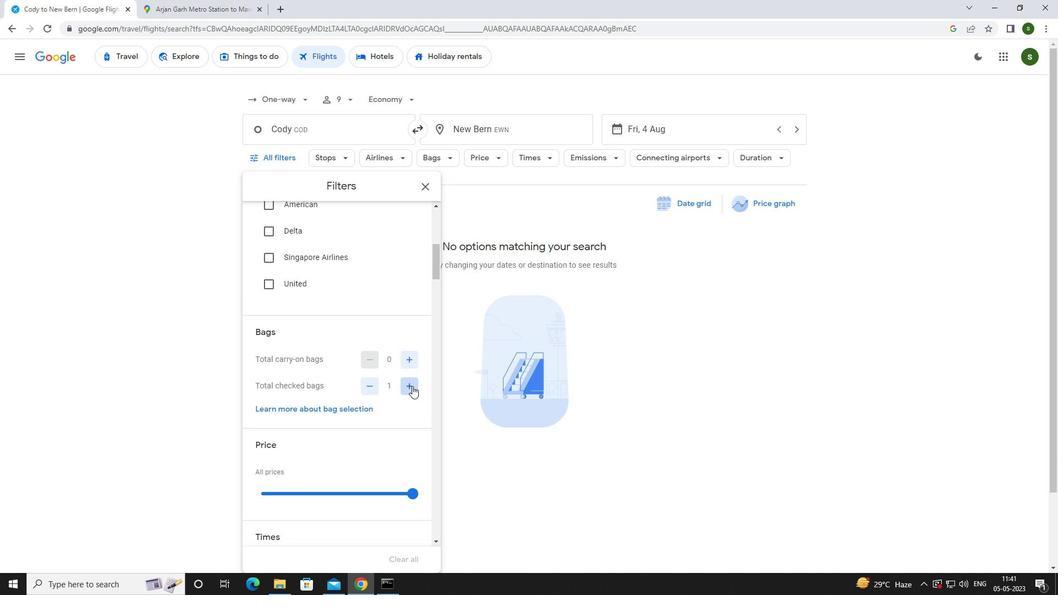 
Action: Mouse pressed left at (412, 386)
Screenshot: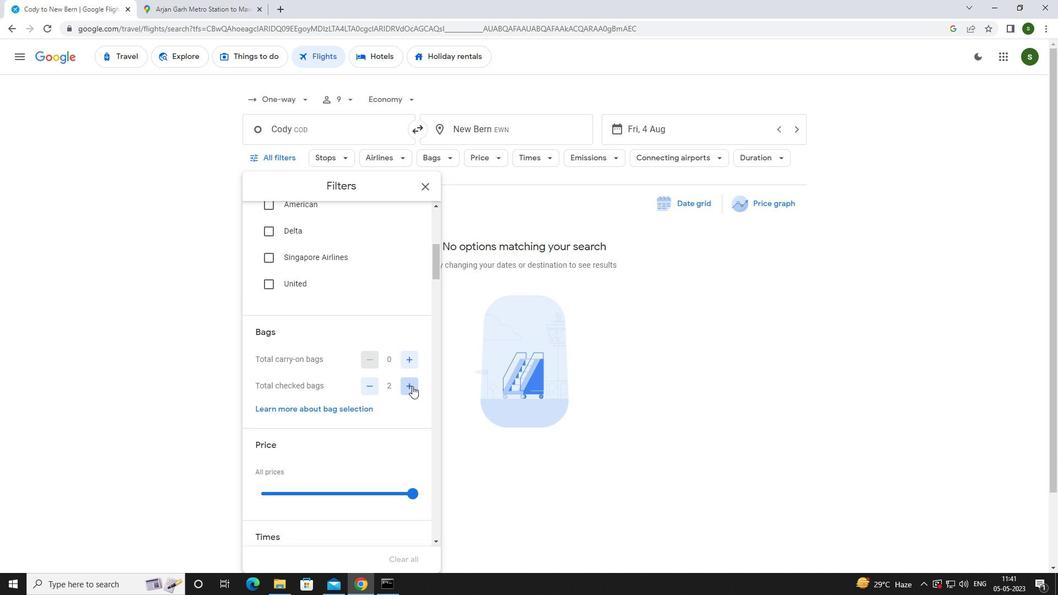 
Action: Mouse pressed left at (412, 386)
Screenshot: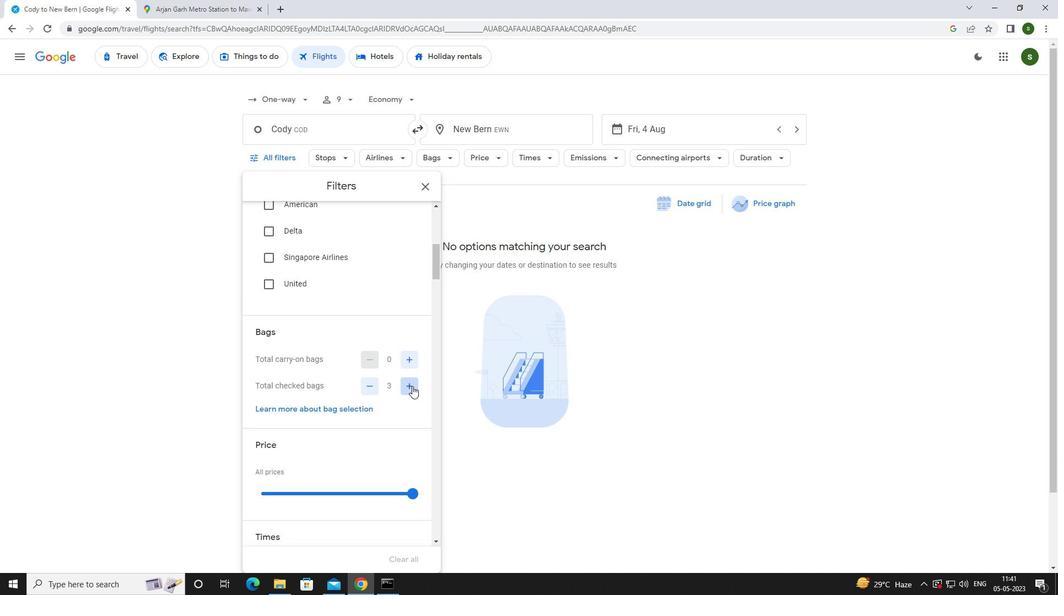 
Action: Mouse pressed left at (412, 386)
Screenshot: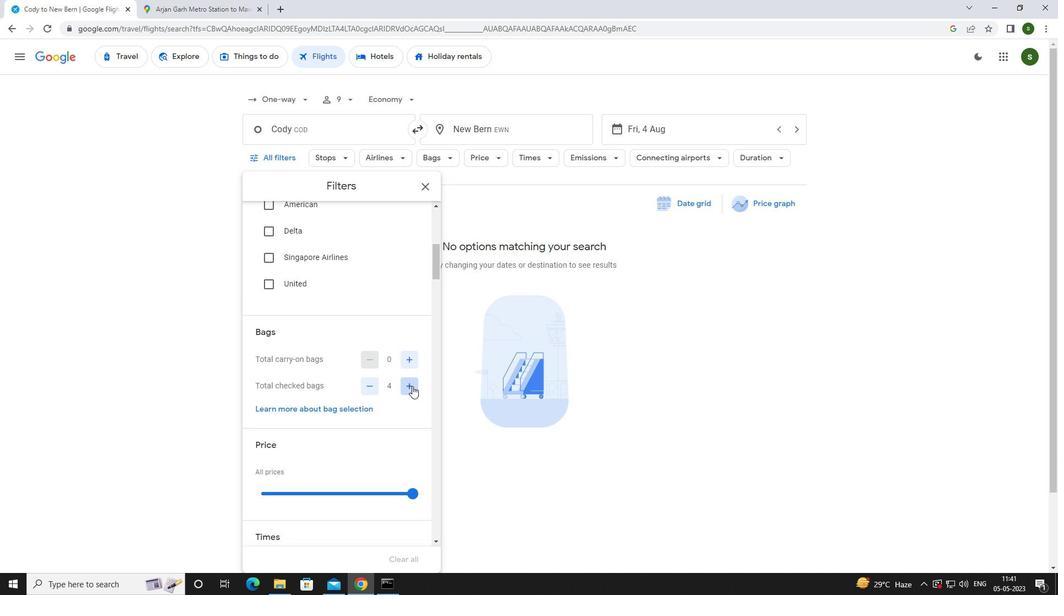
Action: Mouse pressed left at (412, 386)
Screenshot: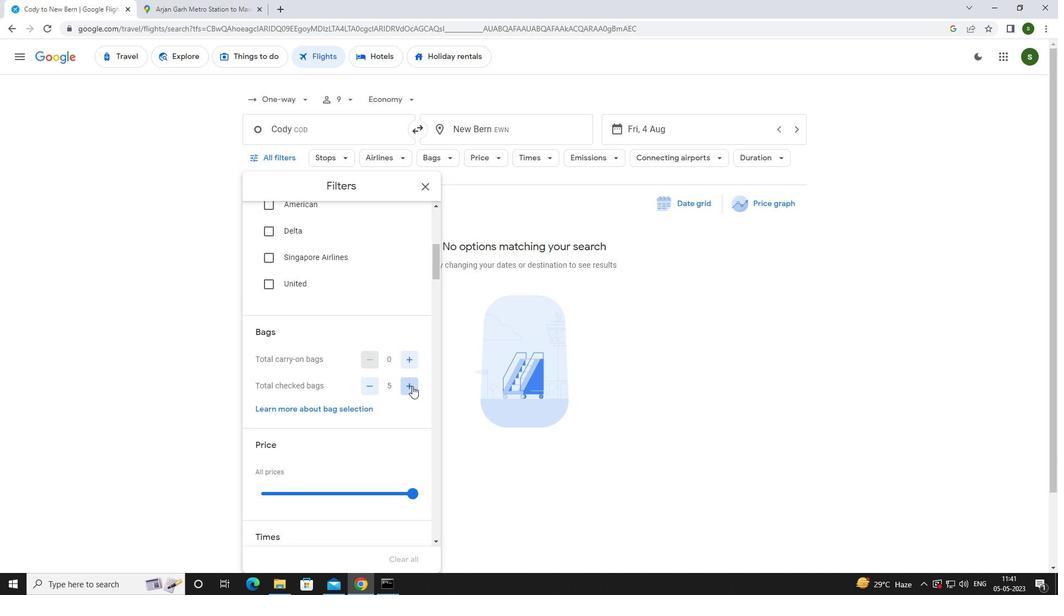 
Action: Mouse pressed left at (412, 386)
Screenshot: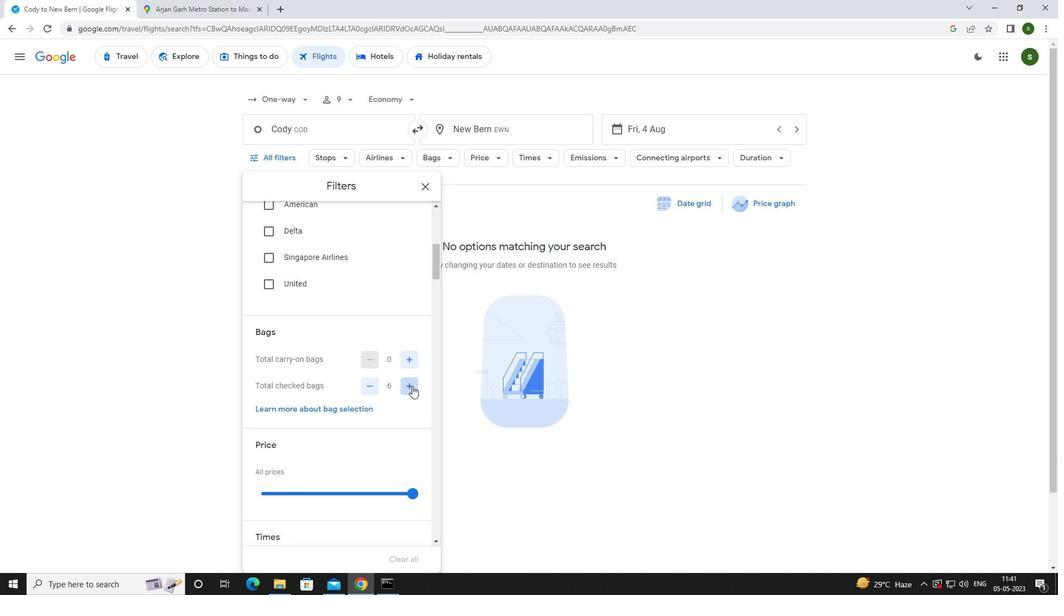 
Action: Mouse pressed left at (412, 386)
Screenshot: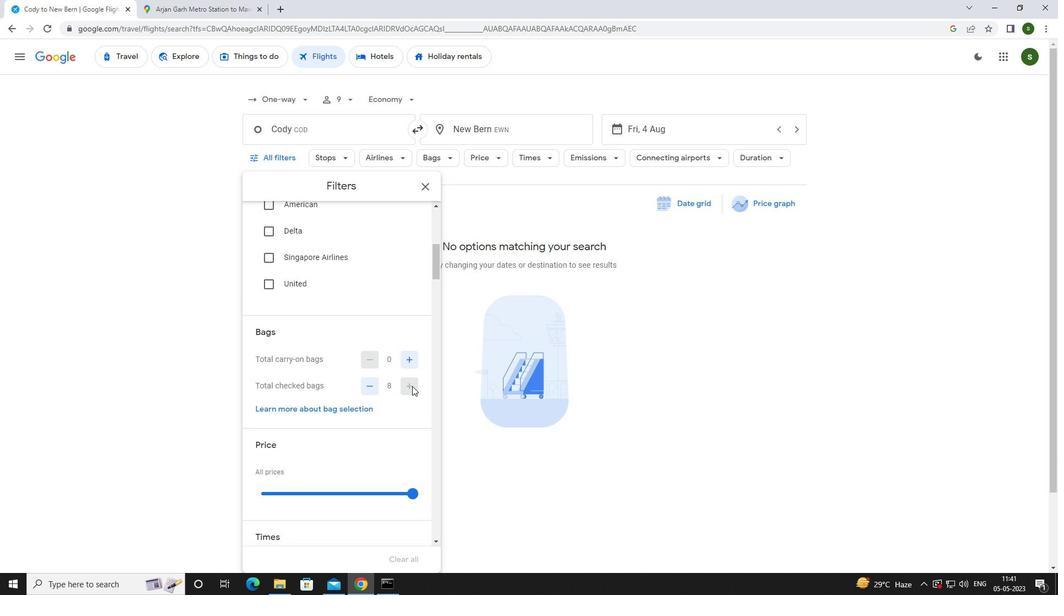 
Action: Mouse moved to (412, 386)
Screenshot: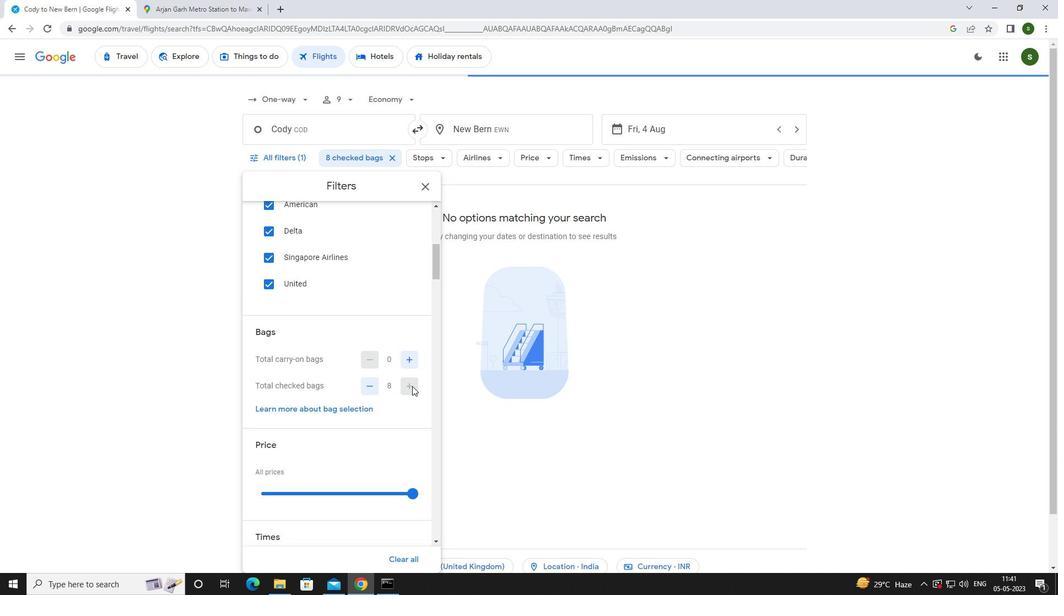 
Action: Mouse scrolled (412, 385) with delta (0, 0)
Screenshot: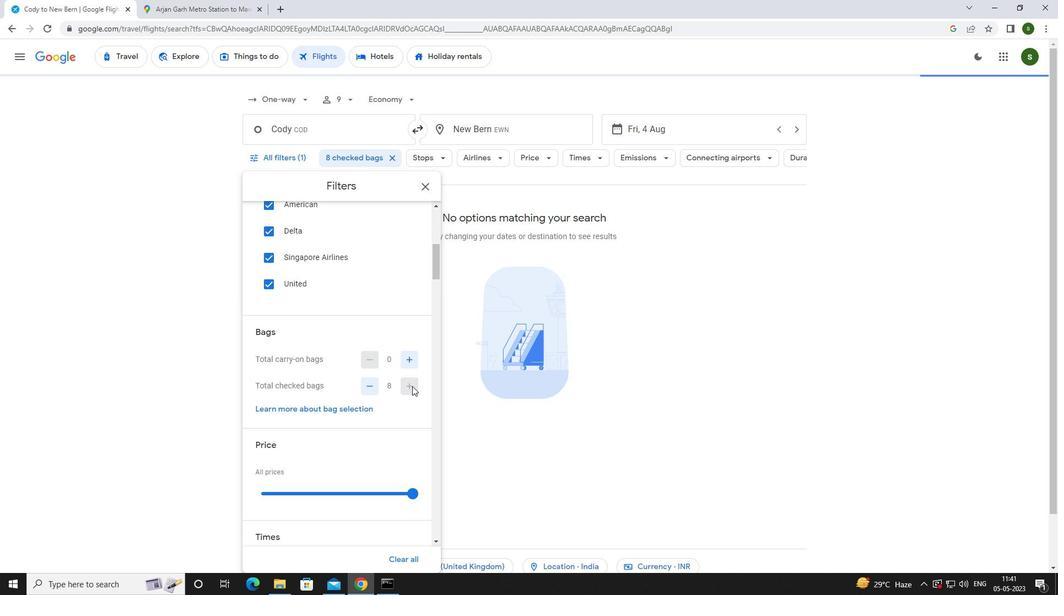 
Action: Mouse scrolled (412, 385) with delta (0, 0)
Screenshot: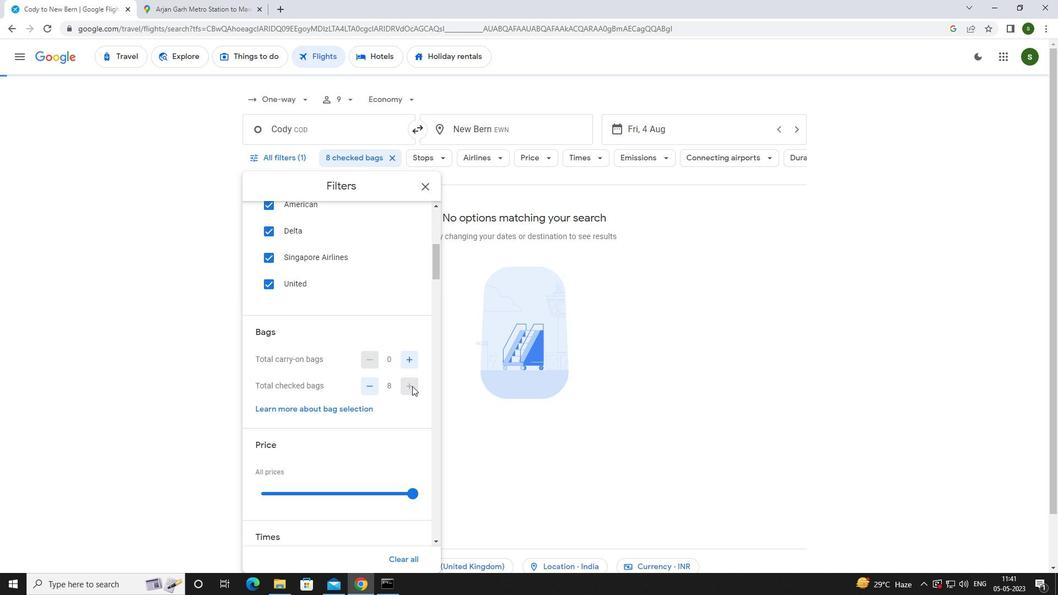 
Action: Mouse moved to (412, 385)
Screenshot: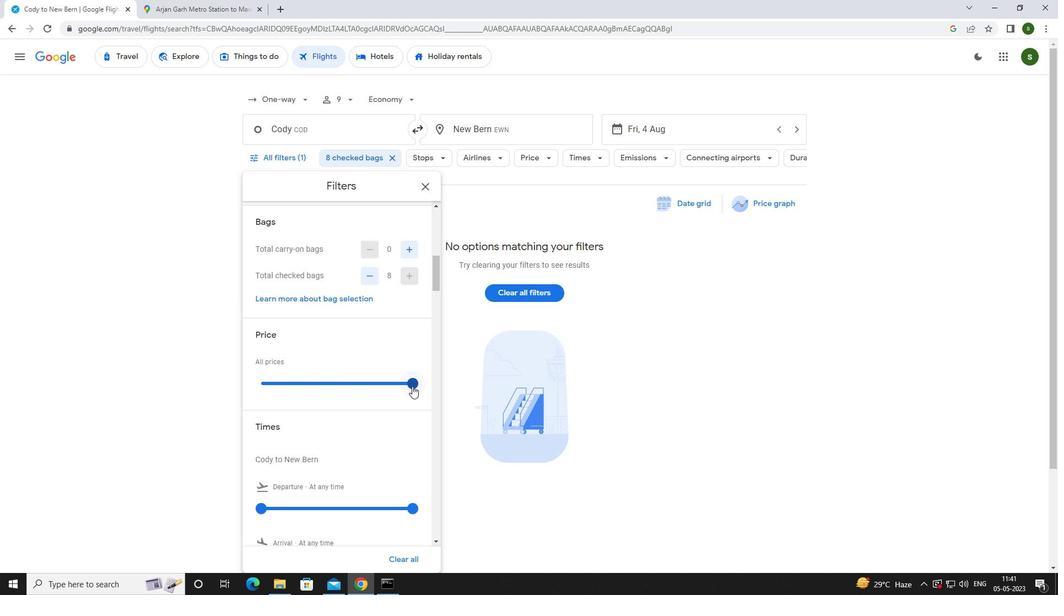 
Action: Mouse pressed left at (412, 385)
Screenshot: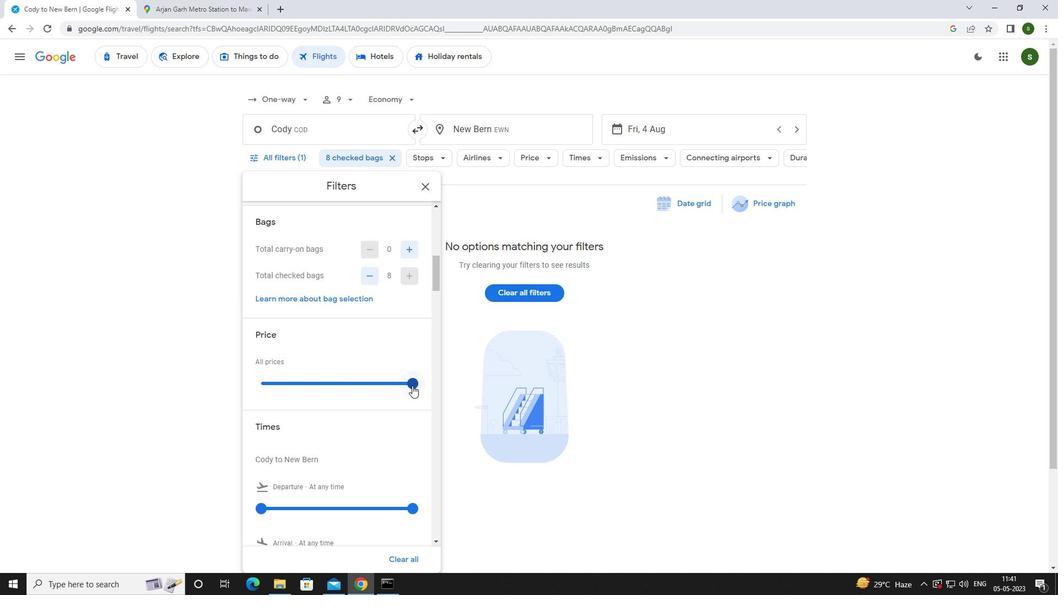 
Action: Mouse scrolled (412, 385) with delta (0, 0)
Screenshot: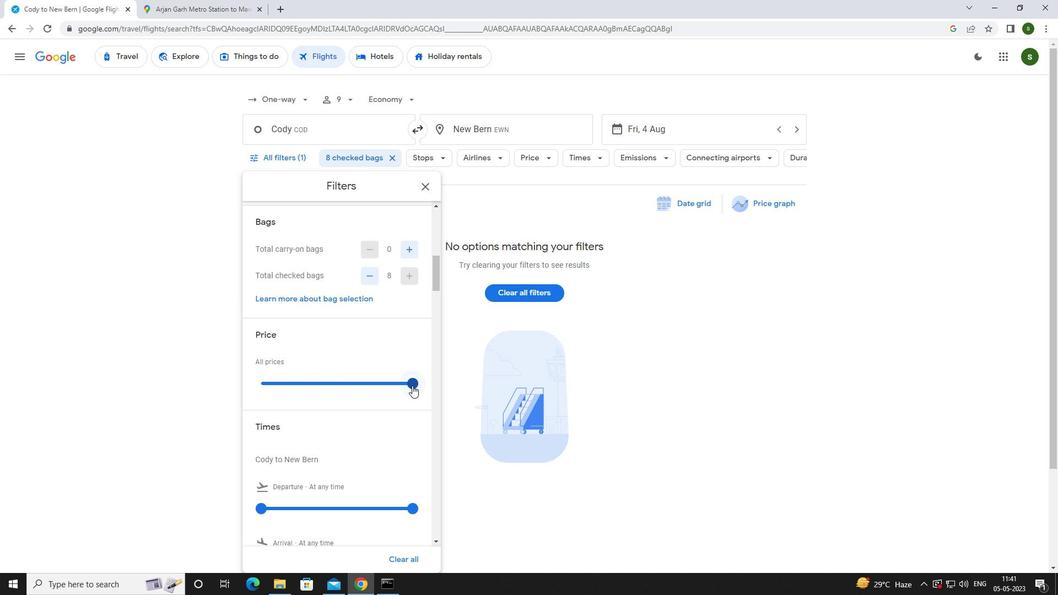 
Action: Mouse moved to (262, 456)
Screenshot: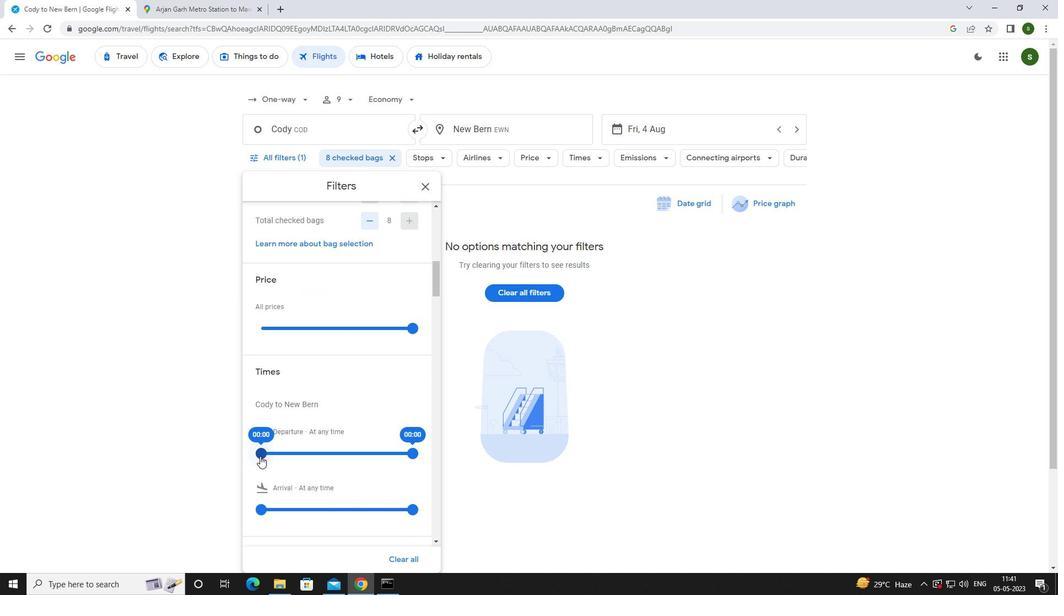 
Action: Mouse pressed left at (262, 456)
Screenshot: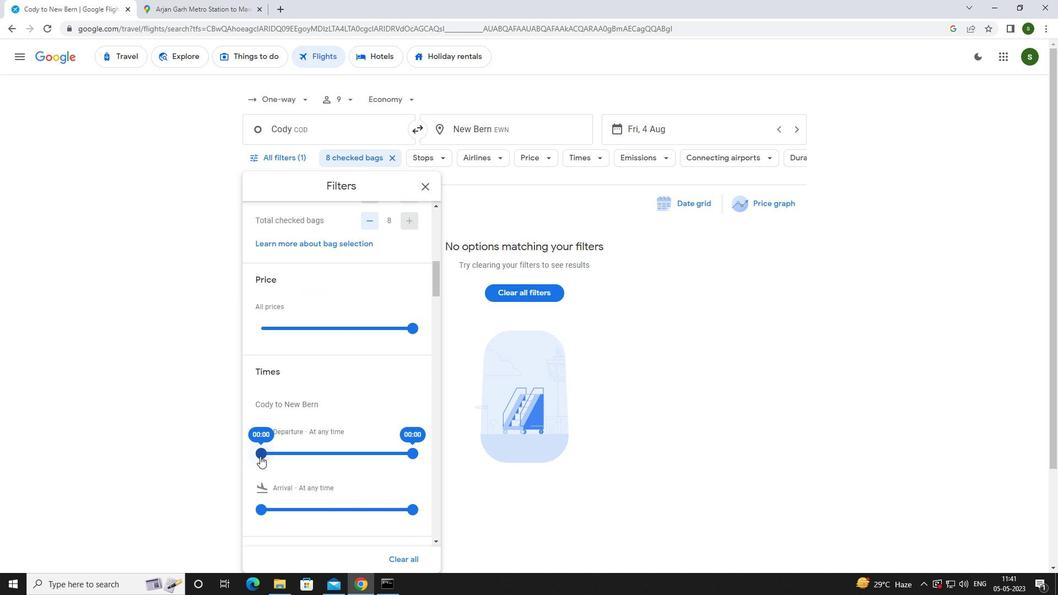 
Action: Mouse moved to (594, 388)
Screenshot: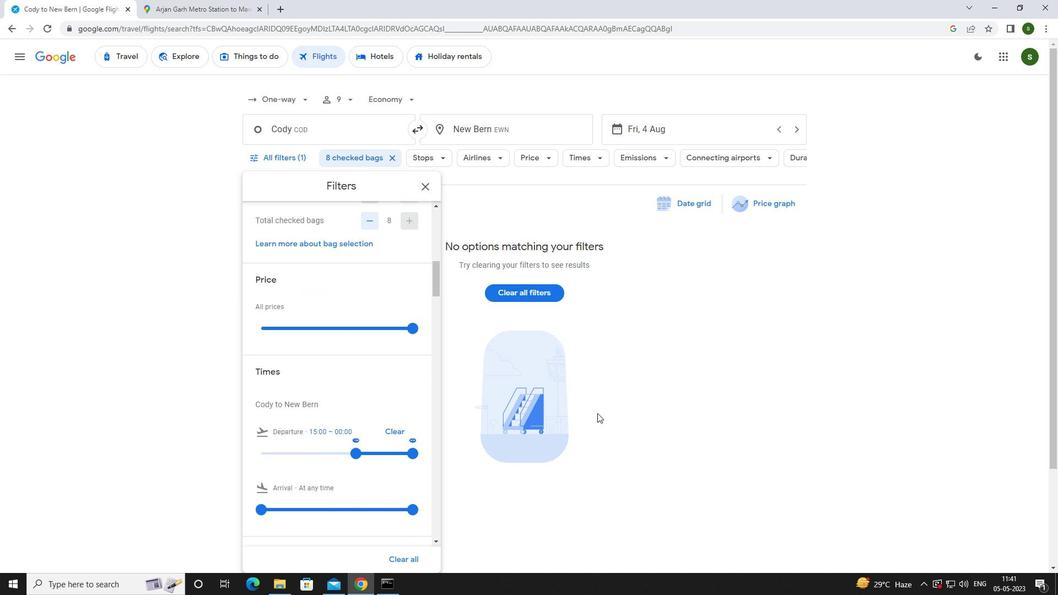 
Action: Mouse pressed left at (594, 388)
Screenshot: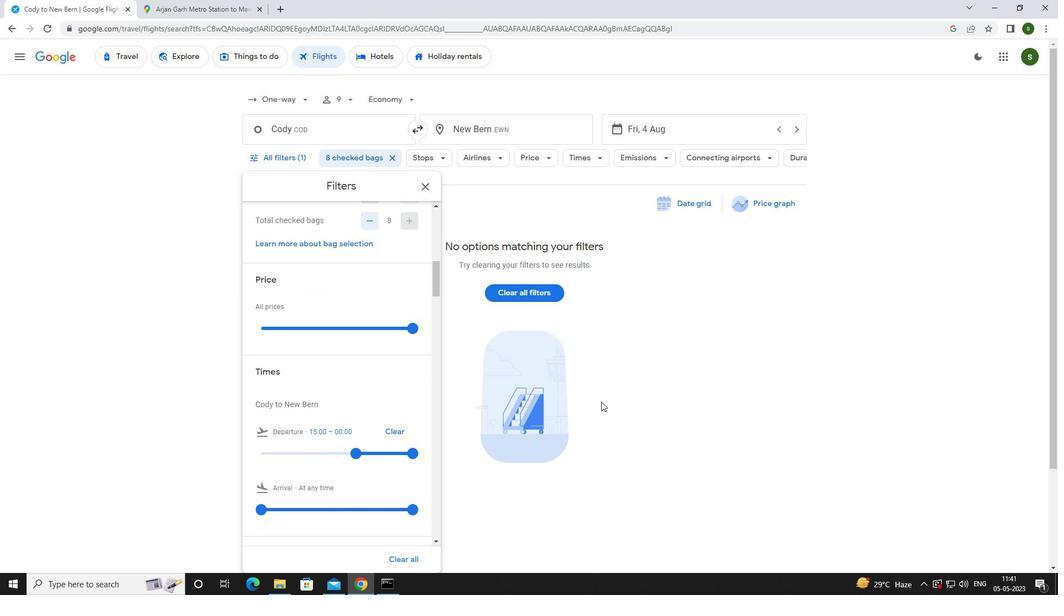 
